 Task: Find connections with filter location Manamadurai with filter topic #Thoughtswith filter profile language Potuguese with filter current company Nestaway with filter school Shri Ram Institute of Technology with filter industry Sheet Music Publishing with filter service category Research with filter keywords title Addiction Counselor
Action: Mouse moved to (548, 71)
Screenshot: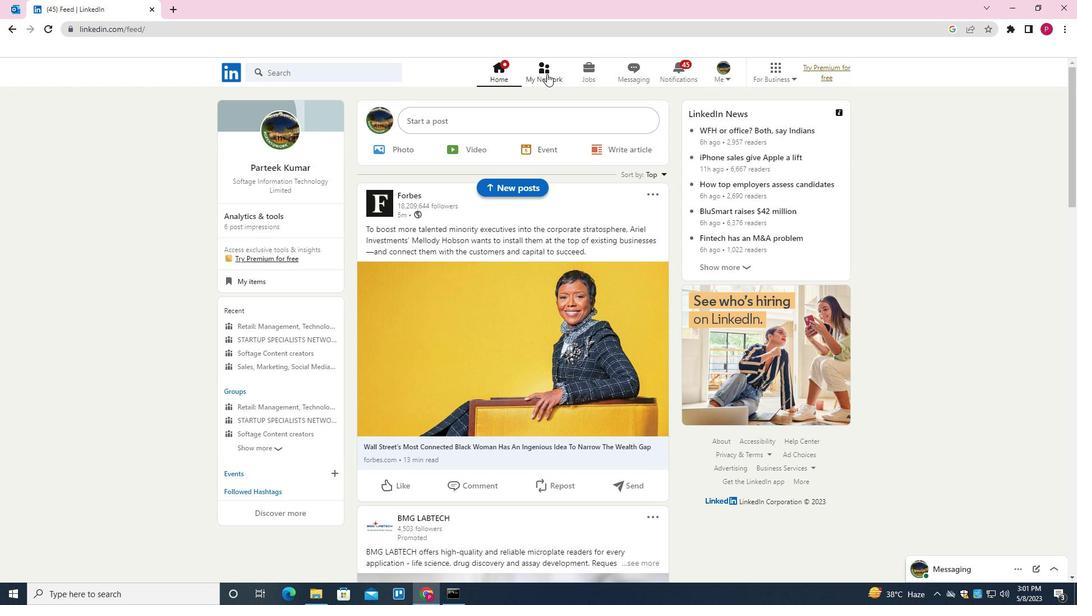 
Action: Mouse pressed left at (548, 71)
Screenshot: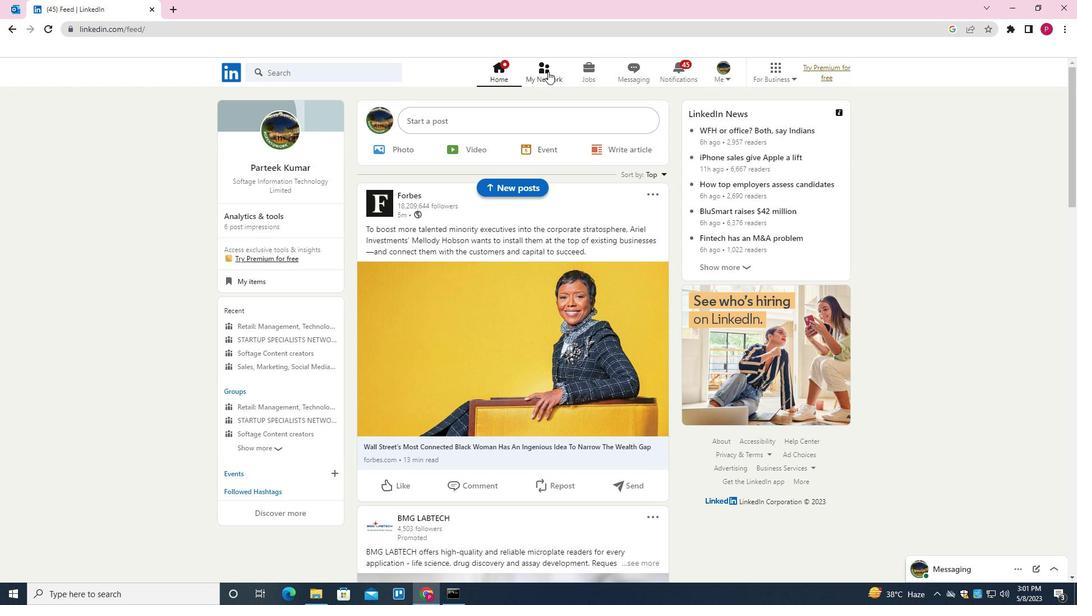 
Action: Mouse moved to (359, 133)
Screenshot: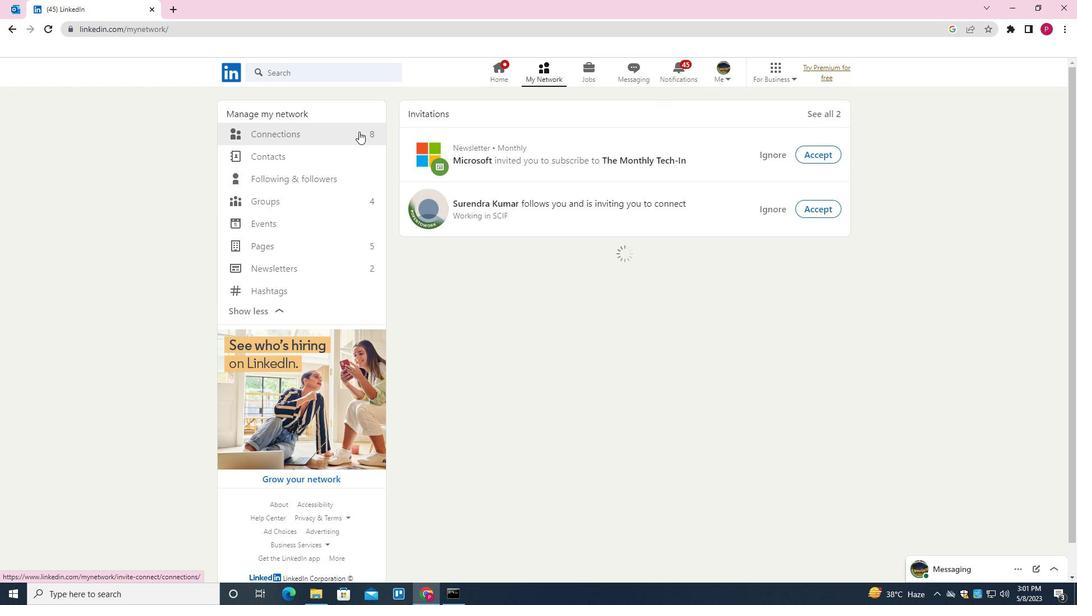 
Action: Mouse pressed left at (359, 133)
Screenshot: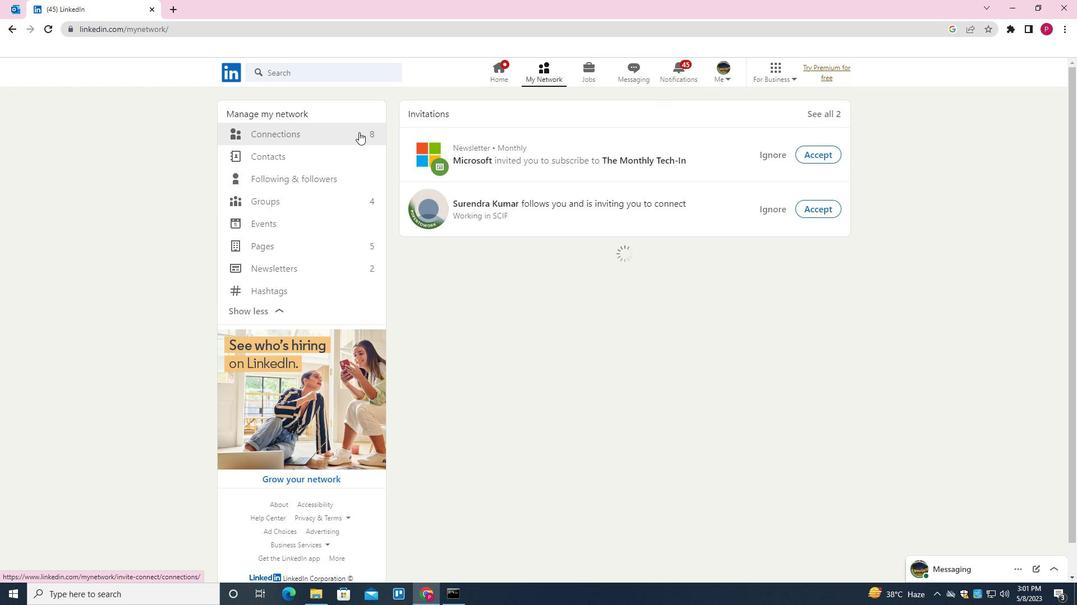 
Action: Mouse moved to (619, 132)
Screenshot: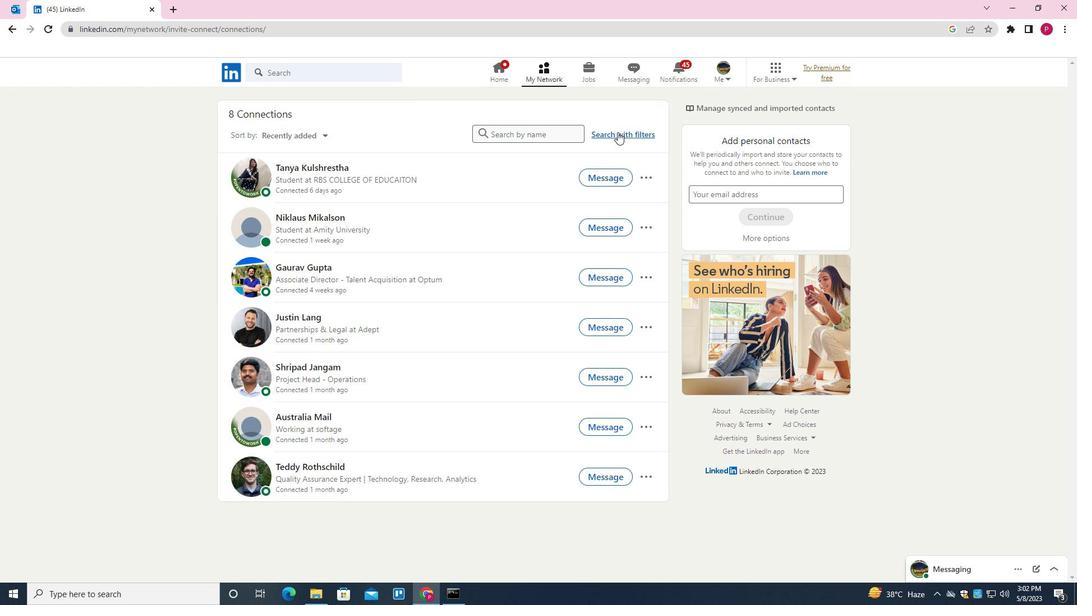 
Action: Mouse pressed left at (619, 132)
Screenshot: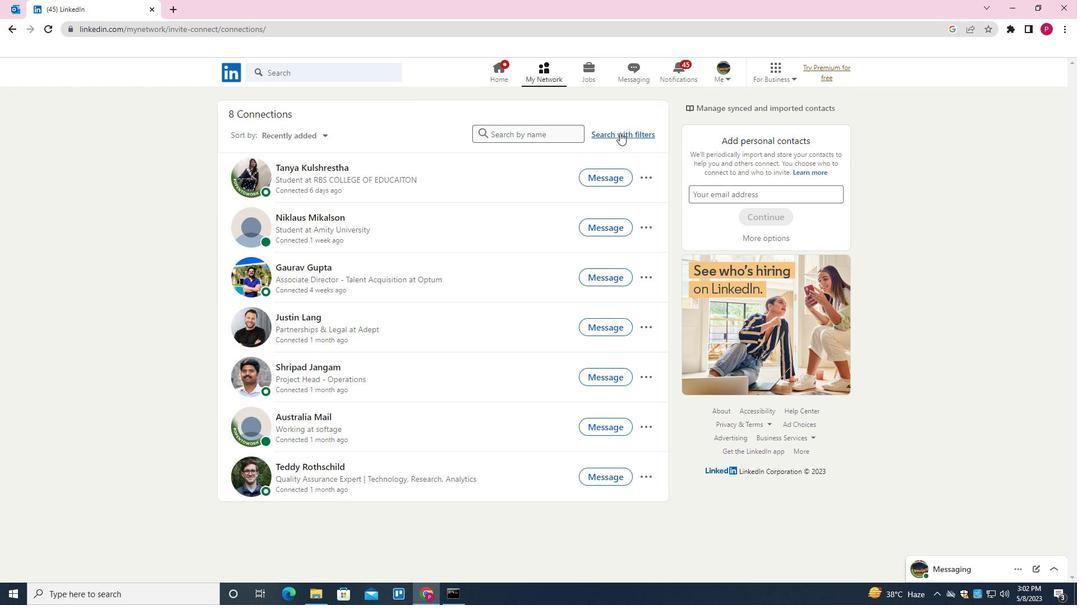 
Action: Mouse moved to (573, 103)
Screenshot: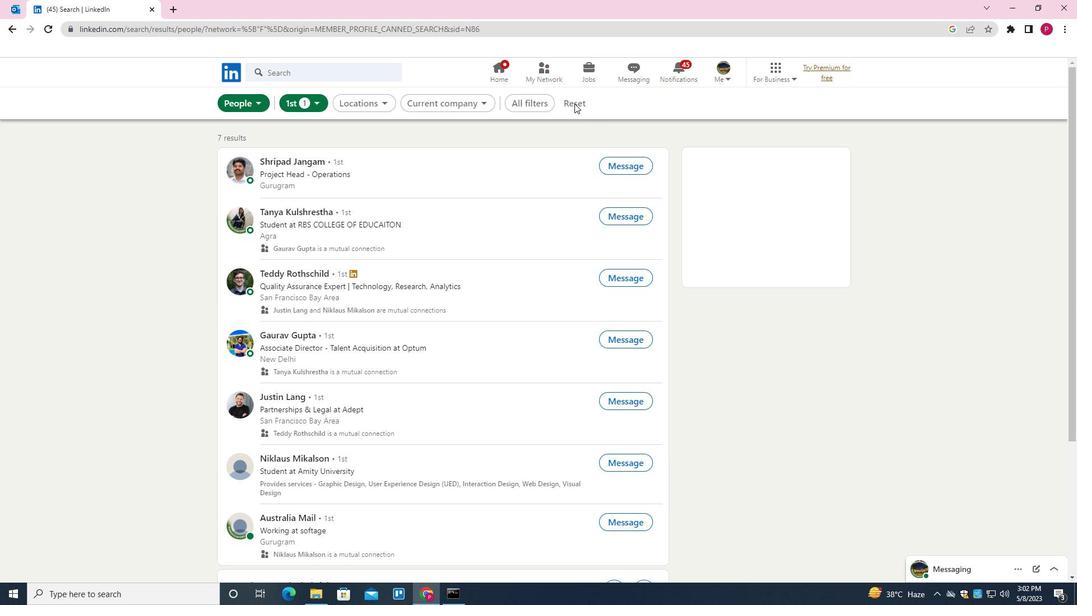
Action: Mouse pressed left at (573, 103)
Screenshot: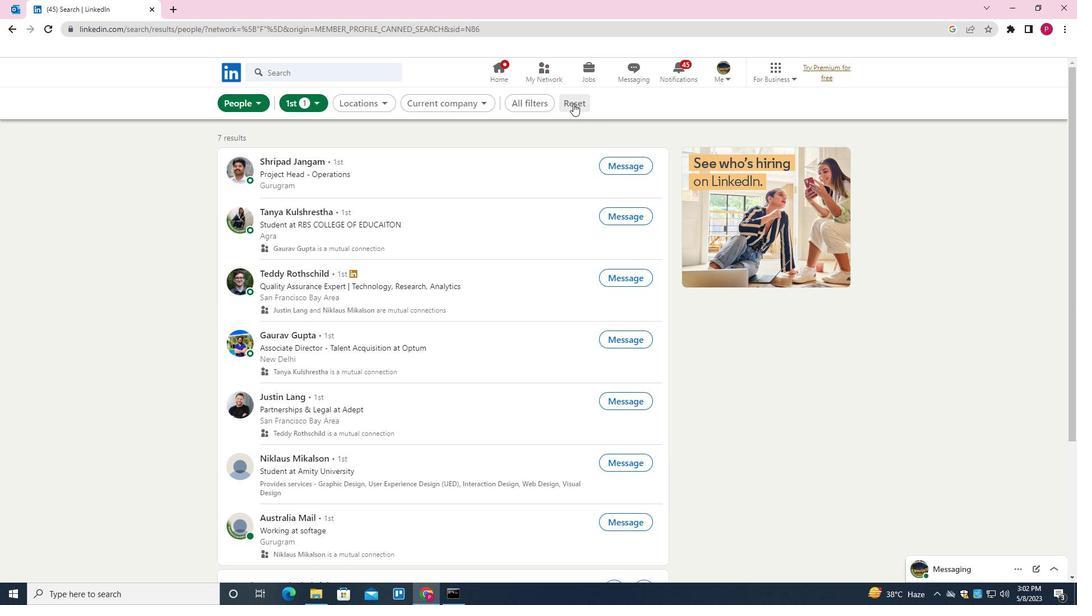 
Action: Mouse moved to (561, 104)
Screenshot: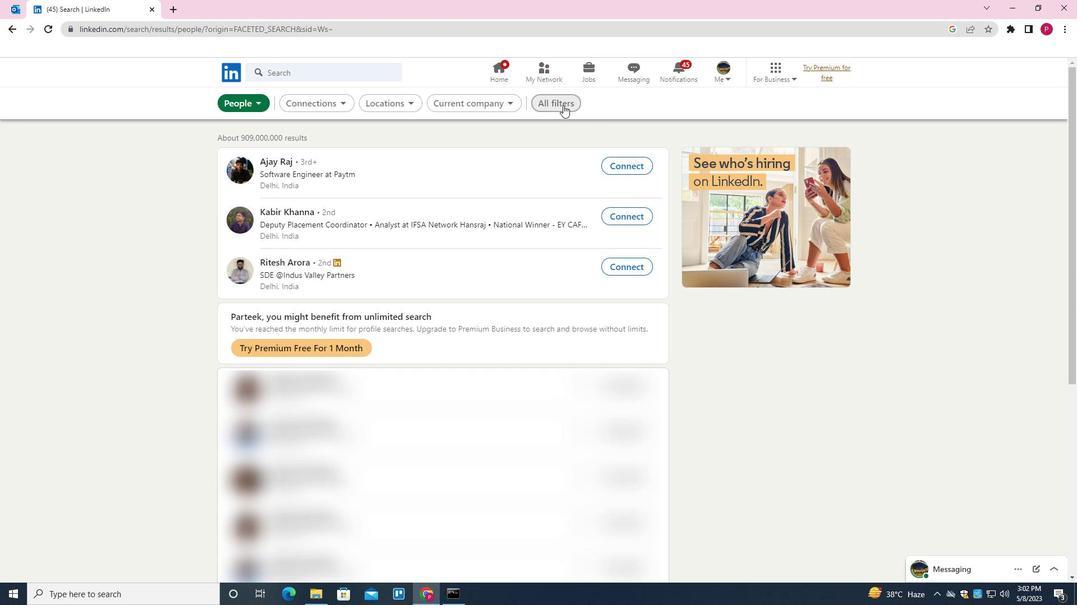 
Action: Mouse pressed left at (561, 104)
Screenshot: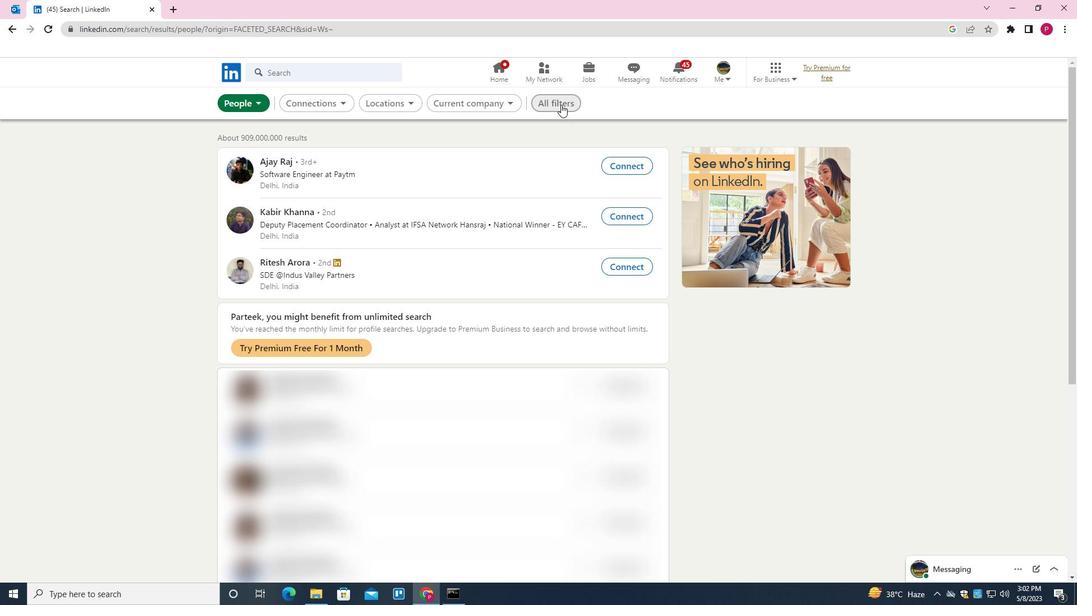 
Action: Mouse moved to (888, 304)
Screenshot: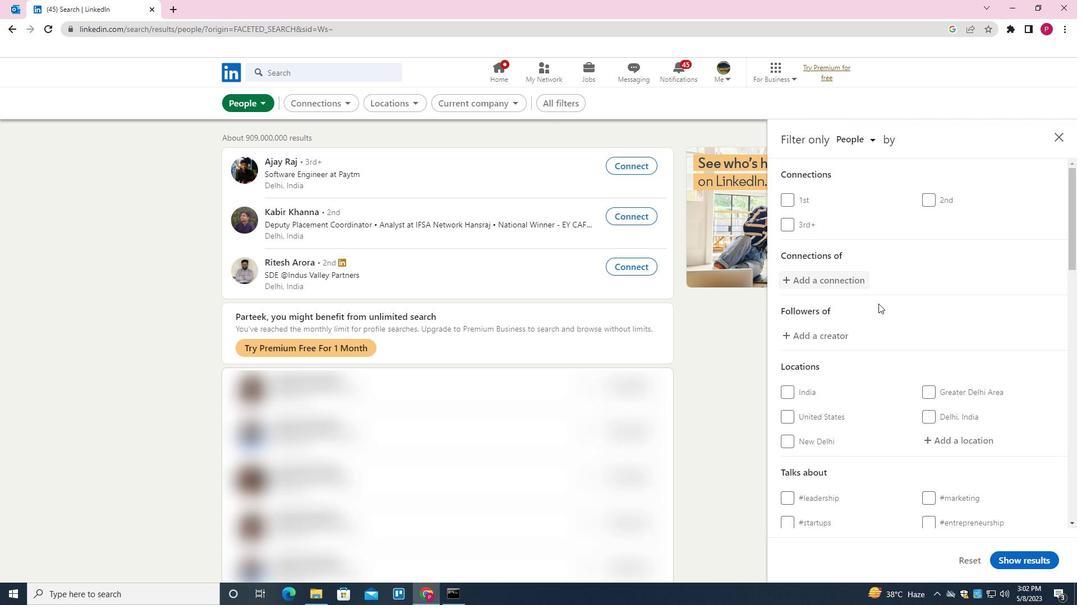 
Action: Mouse scrolled (888, 304) with delta (0, 0)
Screenshot: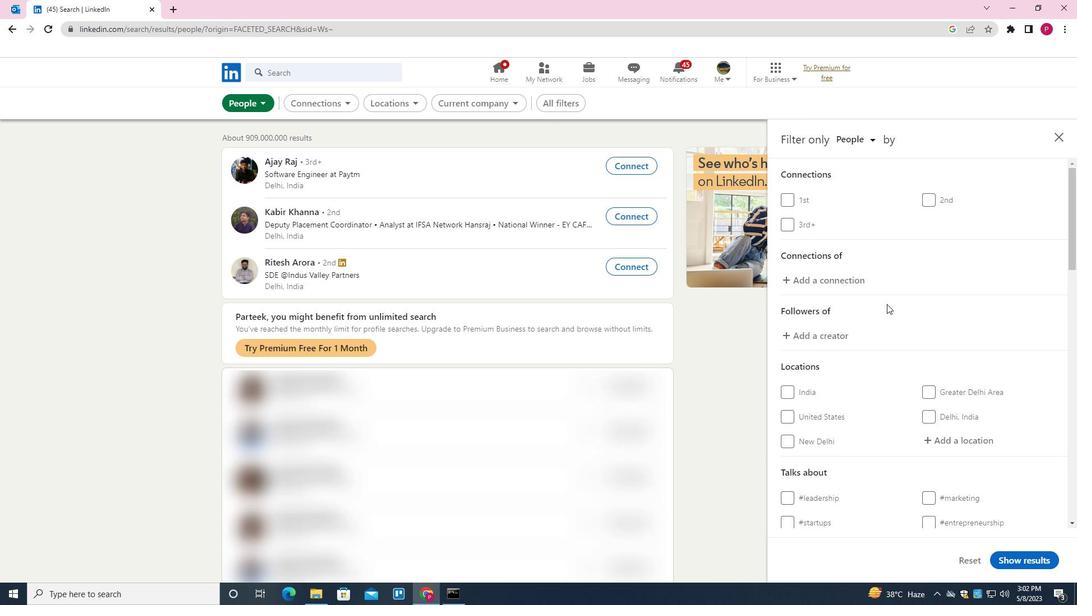 
Action: Mouse moved to (889, 304)
Screenshot: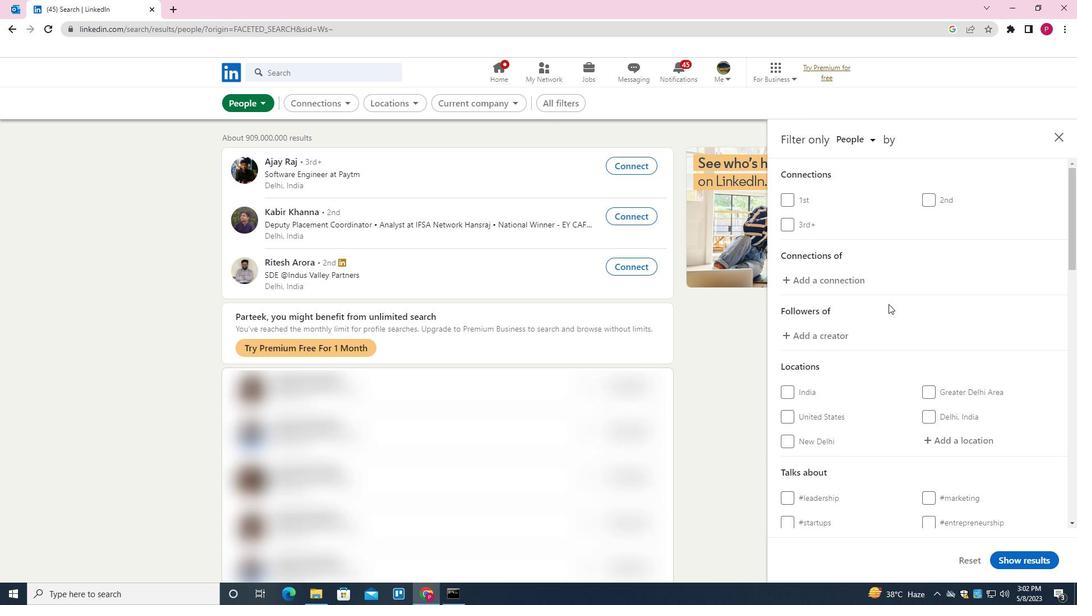 
Action: Mouse scrolled (889, 304) with delta (0, 0)
Screenshot: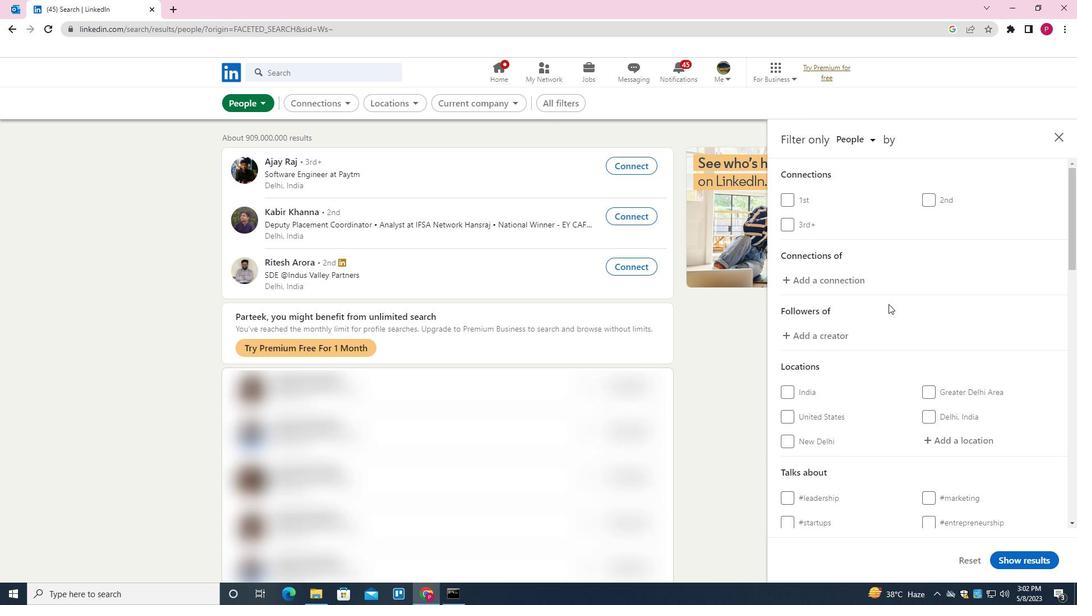 
Action: Mouse moved to (890, 304)
Screenshot: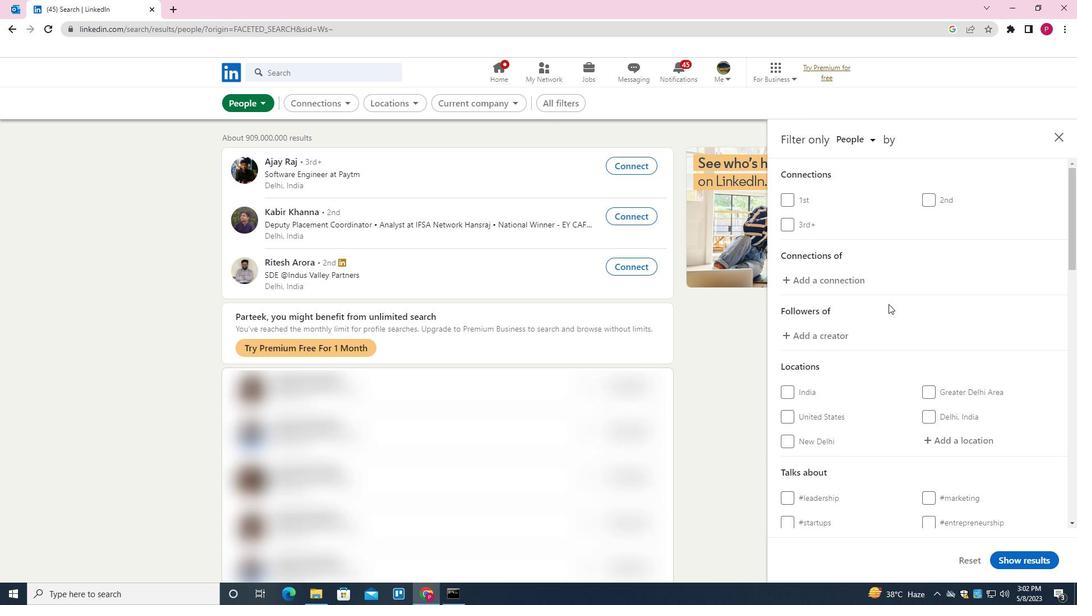 
Action: Mouse scrolled (890, 304) with delta (0, 0)
Screenshot: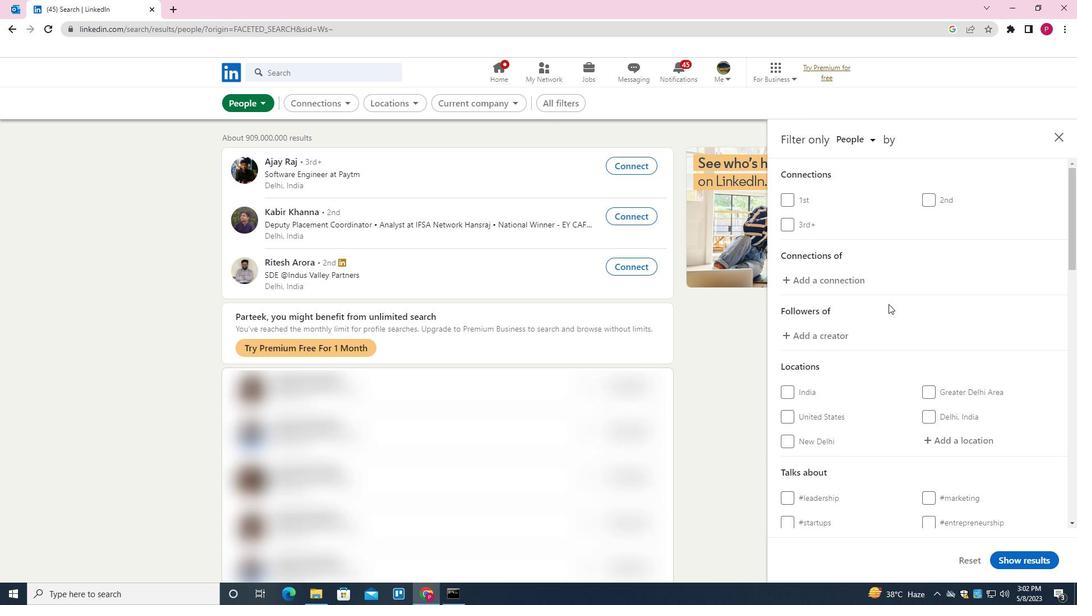 
Action: Mouse moved to (951, 273)
Screenshot: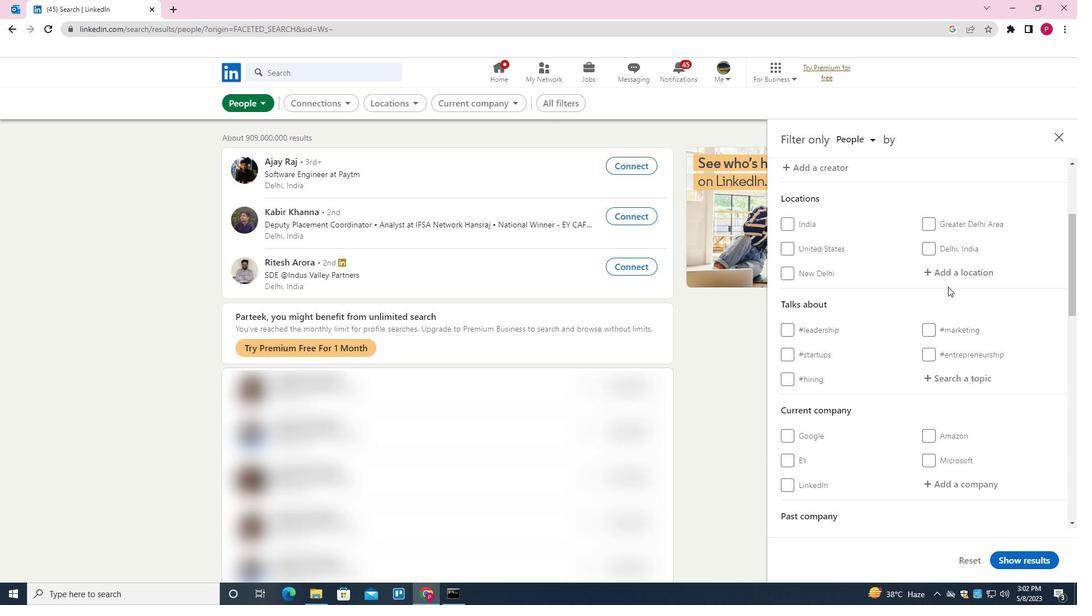 
Action: Mouse pressed left at (951, 273)
Screenshot: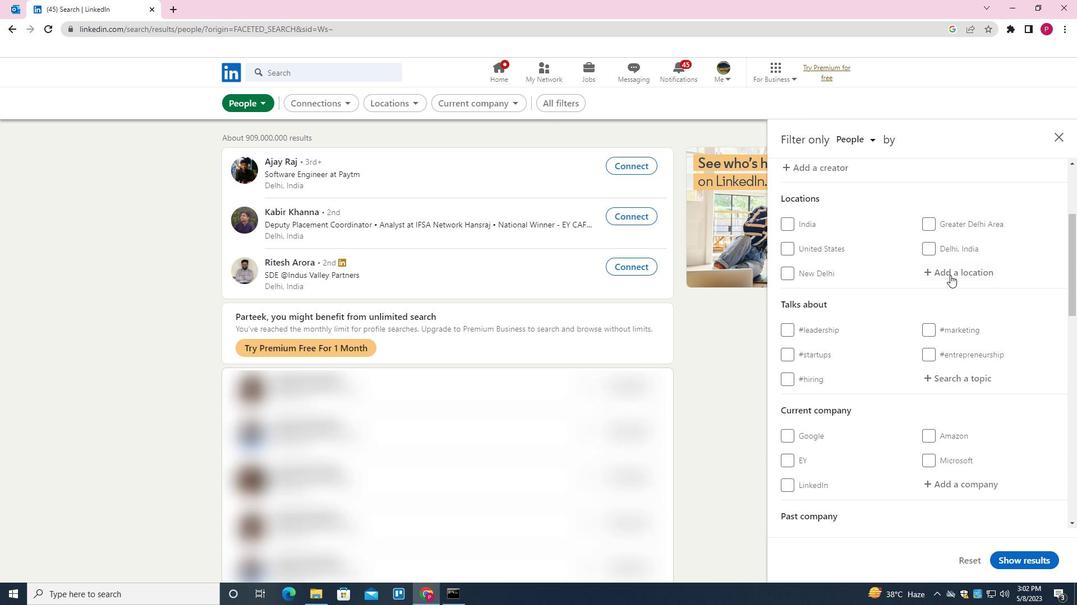 
Action: Mouse moved to (807, 366)
Screenshot: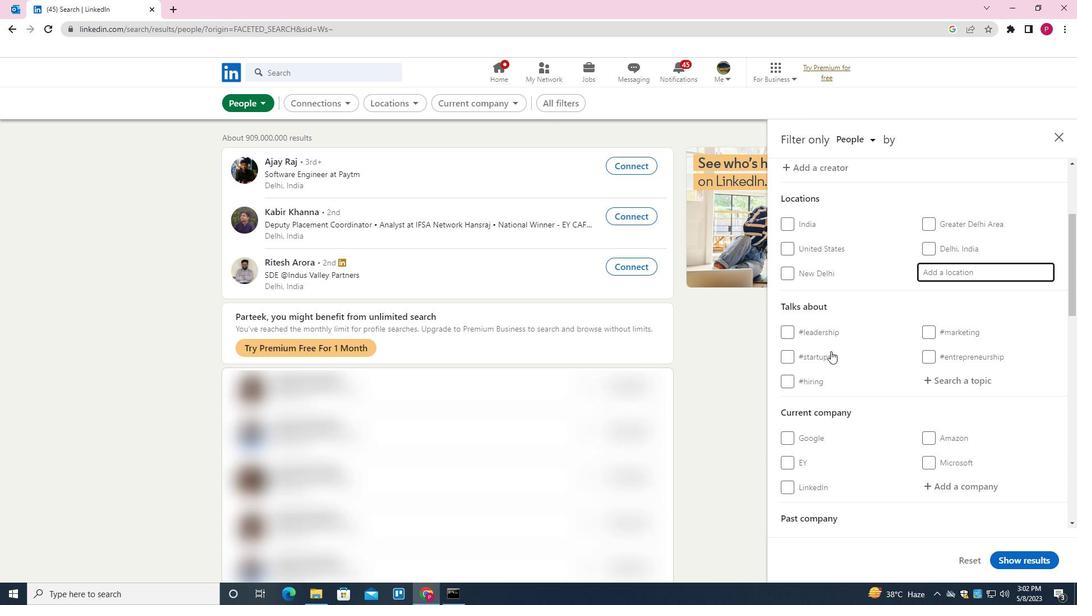 
Action: Key pressed <Key.shift>MANAMADURAI<Key.down><Key.enter>
Screenshot: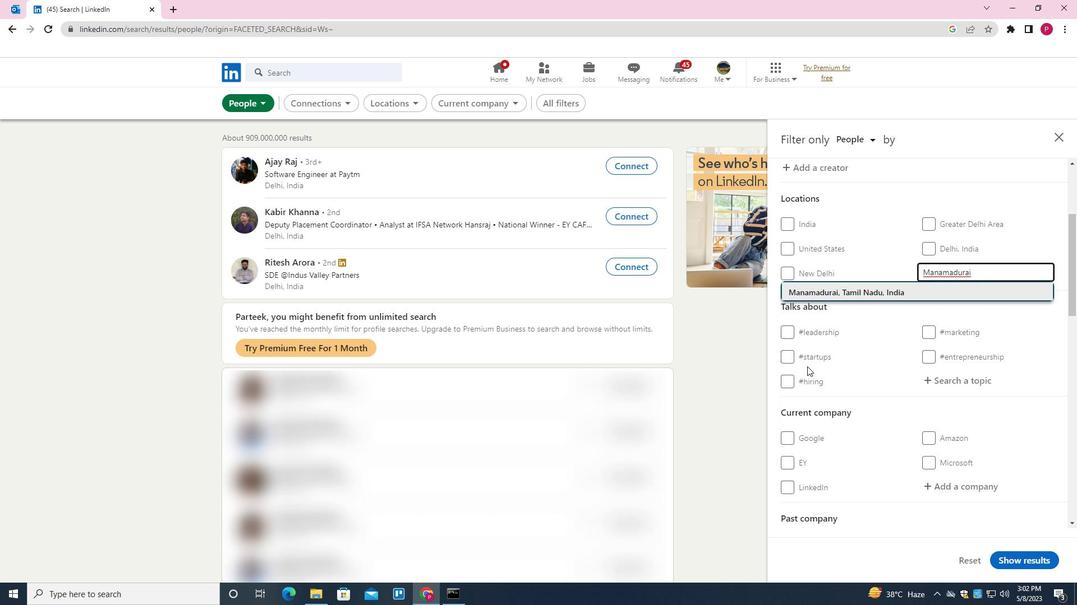 
Action: Mouse moved to (844, 343)
Screenshot: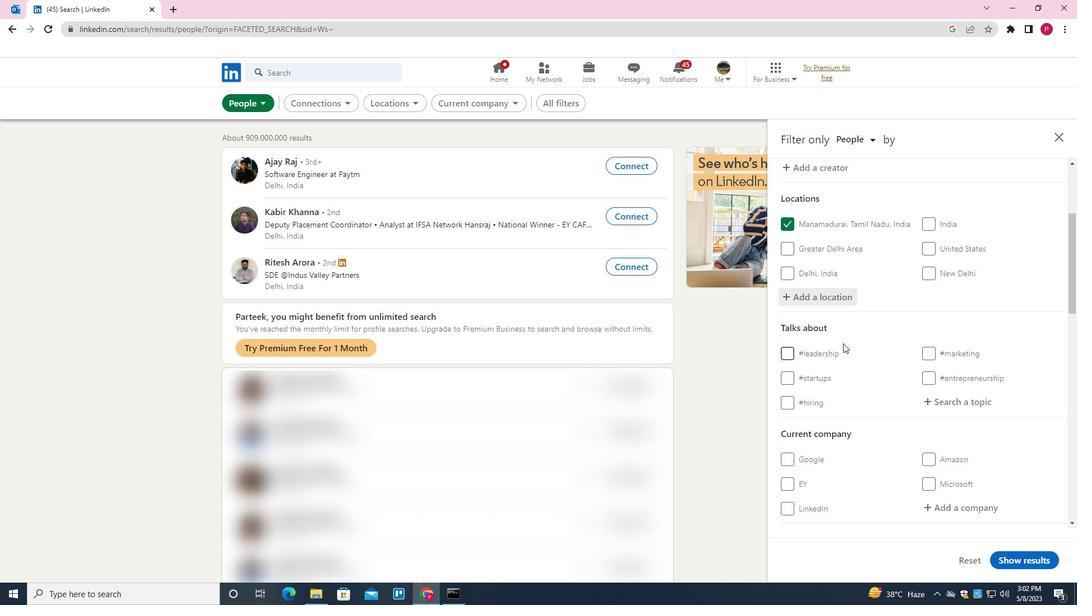 
Action: Mouse scrolled (844, 342) with delta (0, 0)
Screenshot: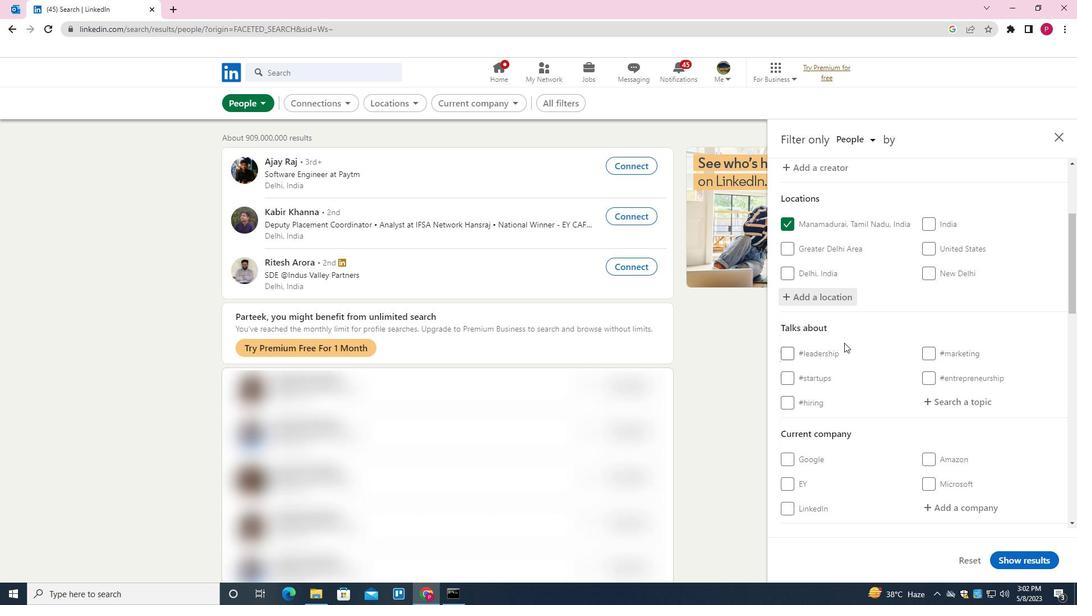 
Action: Mouse scrolled (844, 342) with delta (0, 0)
Screenshot: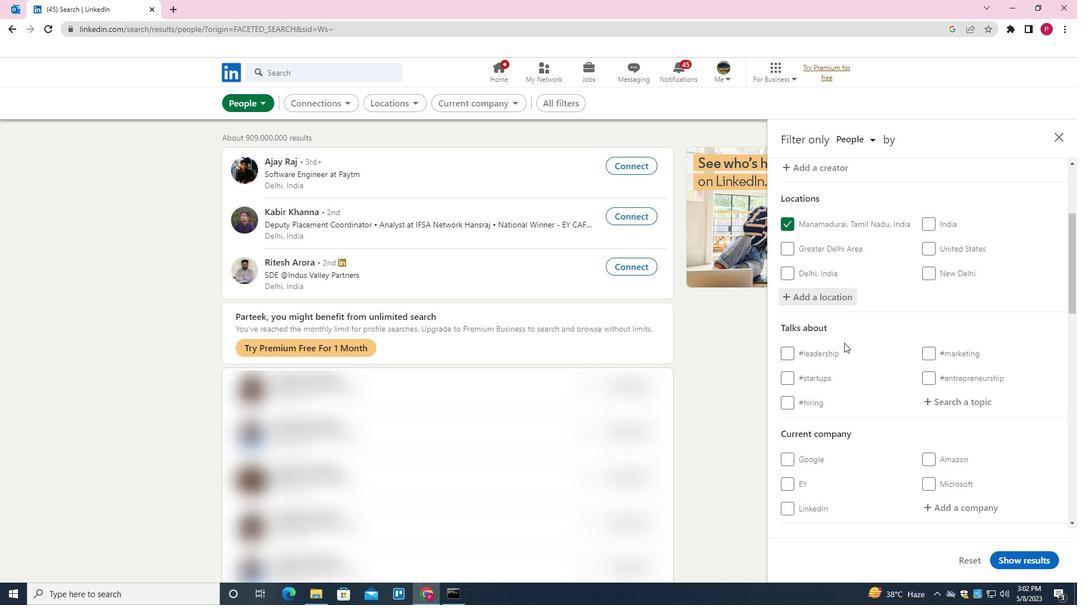 
Action: Mouse moved to (941, 296)
Screenshot: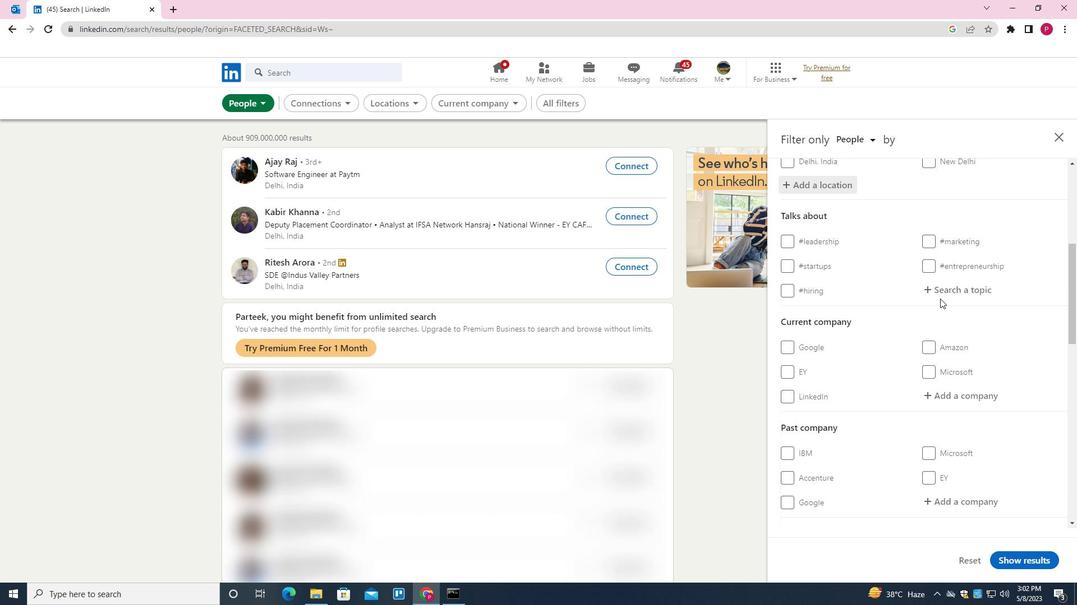 
Action: Mouse pressed left at (941, 296)
Screenshot: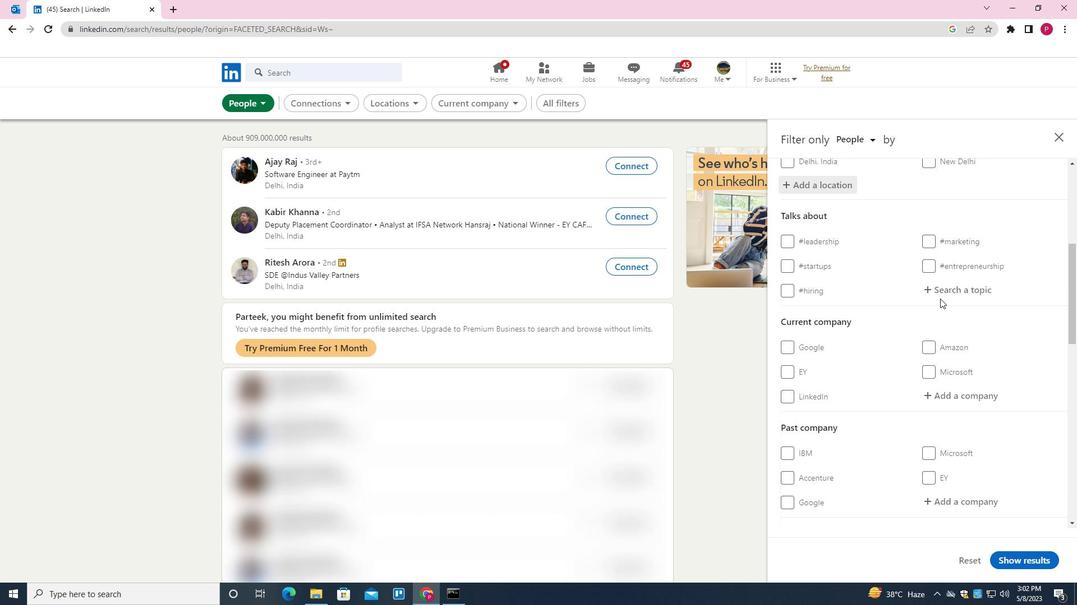 
Action: Mouse moved to (846, 355)
Screenshot: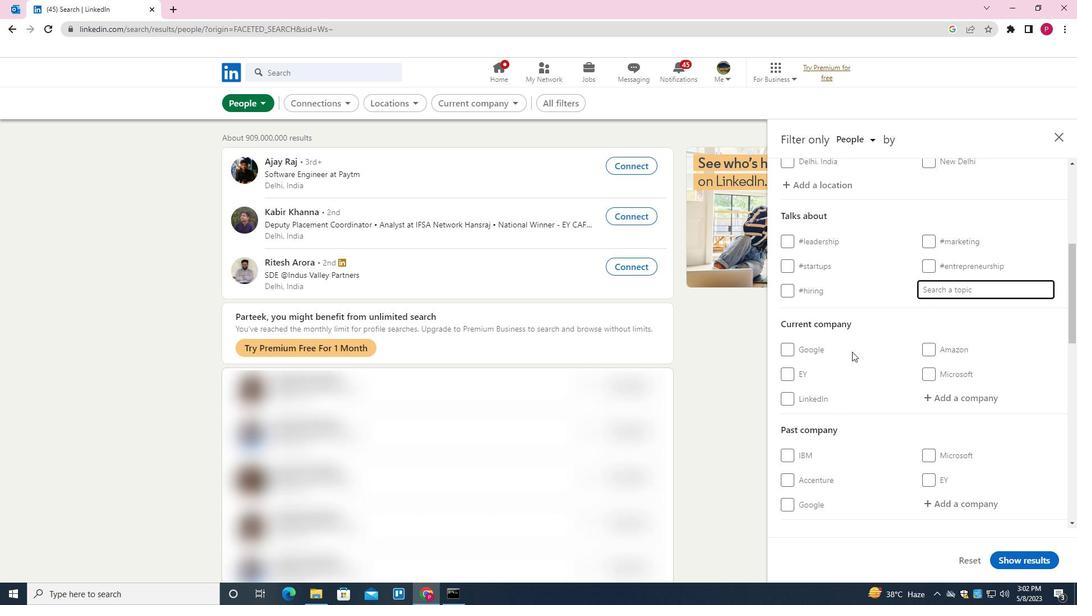 
Action: Key pressed THOUGHTS<Key.down><Key.enter>
Screenshot: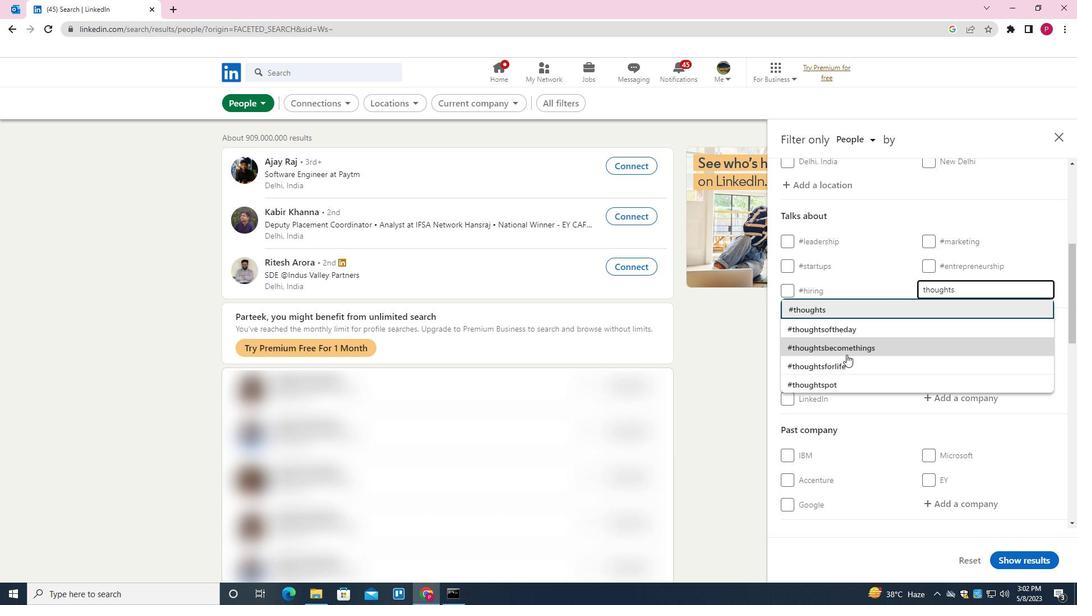 
Action: Mouse moved to (867, 343)
Screenshot: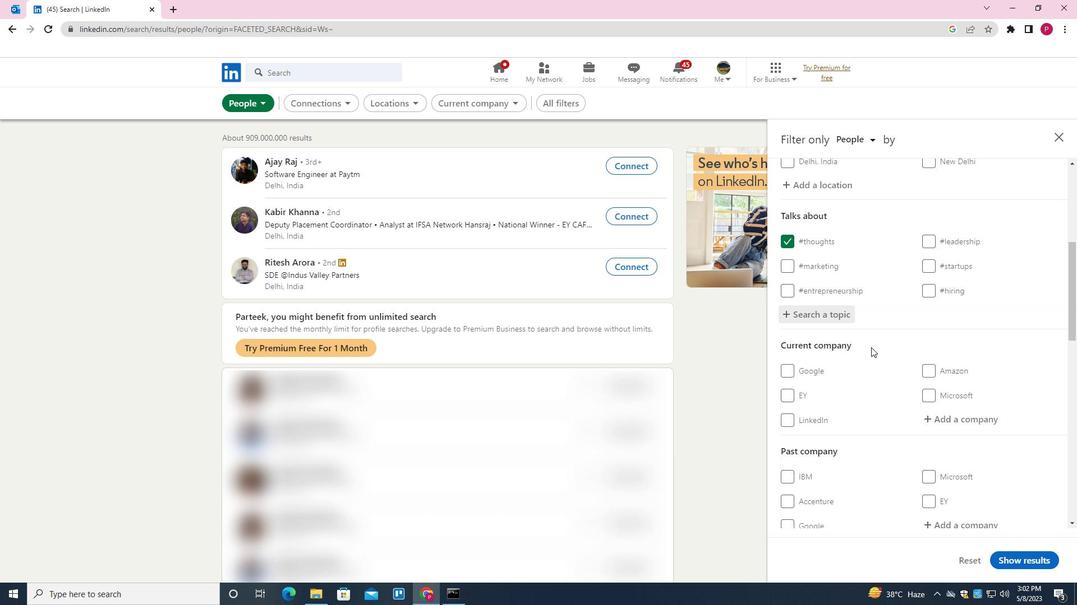 
Action: Mouse scrolled (867, 342) with delta (0, 0)
Screenshot: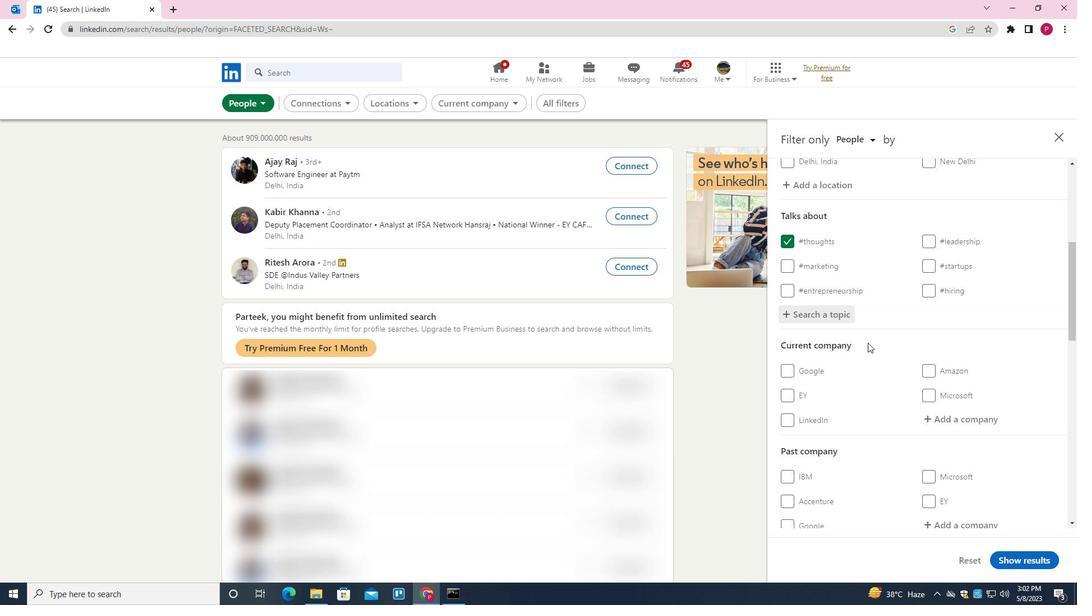 
Action: Mouse scrolled (867, 342) with delta (0, 0)
Screenshot: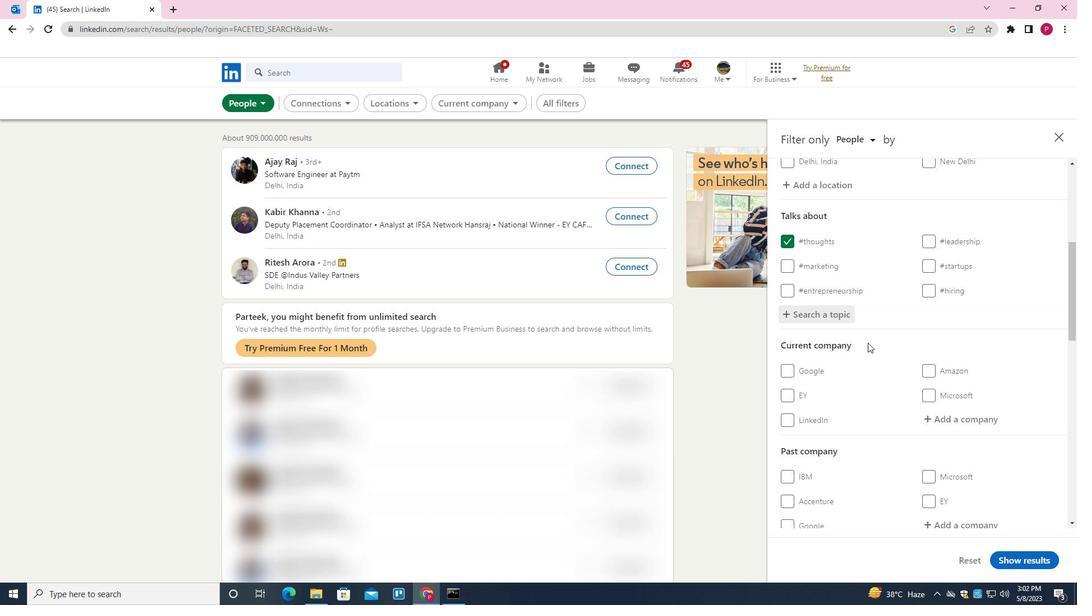 
Action: Mouse scrolled (867, 342) with delta (0, 0)
Screenshot: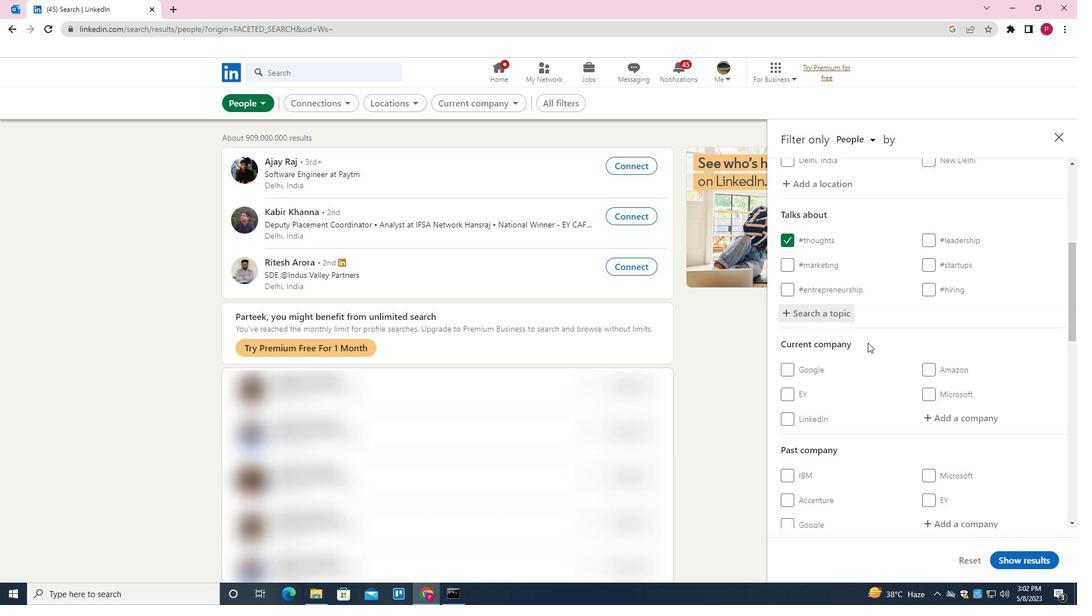 
Action: Mouse scrolled (867, 342) with delta (0, 0)
Screenshot: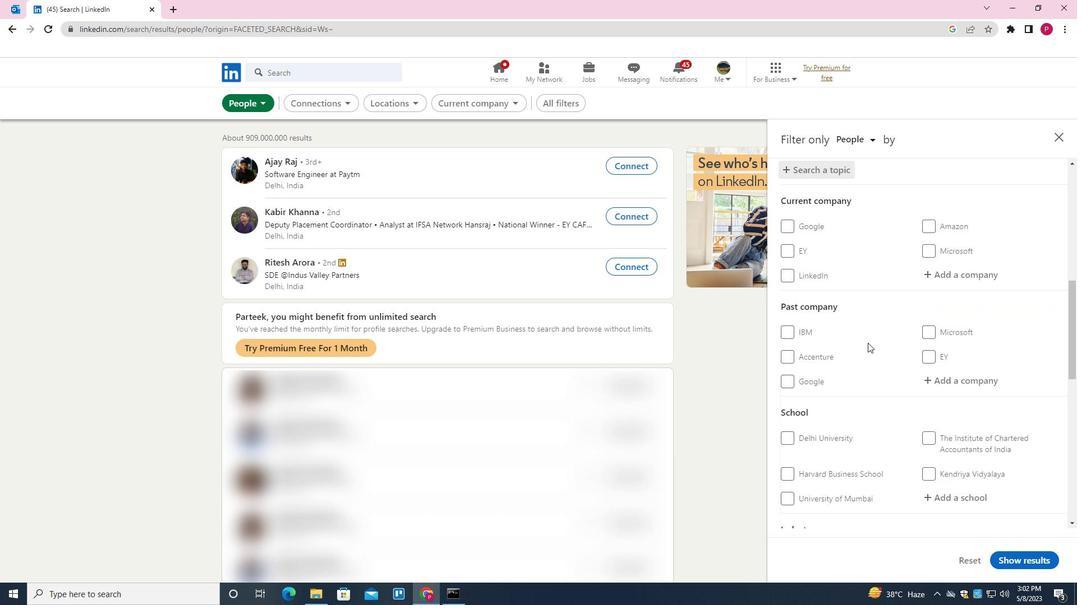 
Action: Mouse scrolled (867, 342) with delta (0, 0)
Screenshot: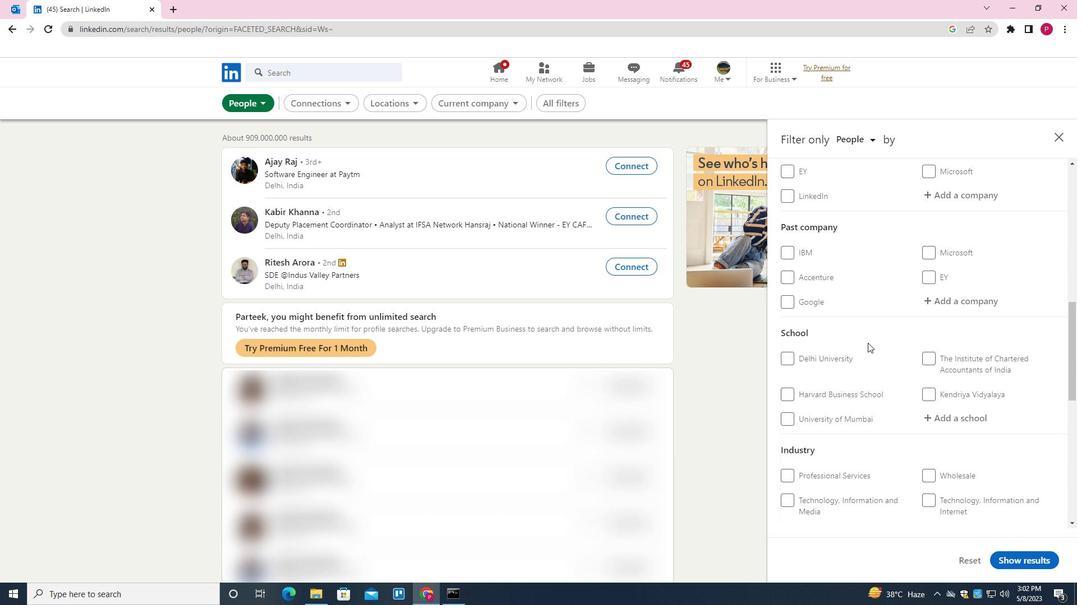 
Action: Mouse scrolled (867, 342) with delta (0, 0)
Screenshot: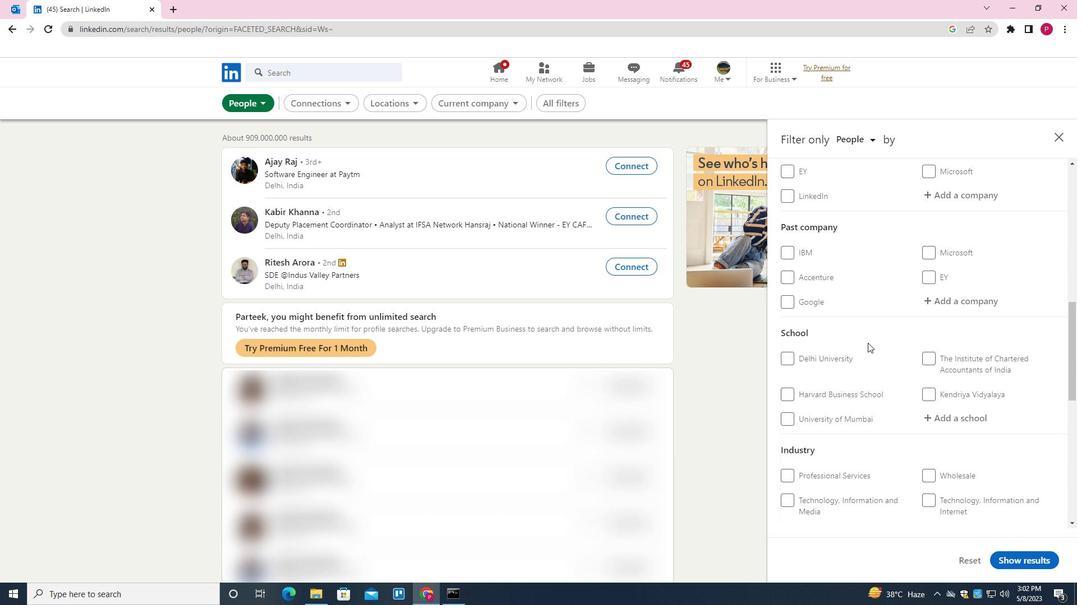
Action: Mouse scrolled (867, 342) with delta (0, 0)
Screenshot: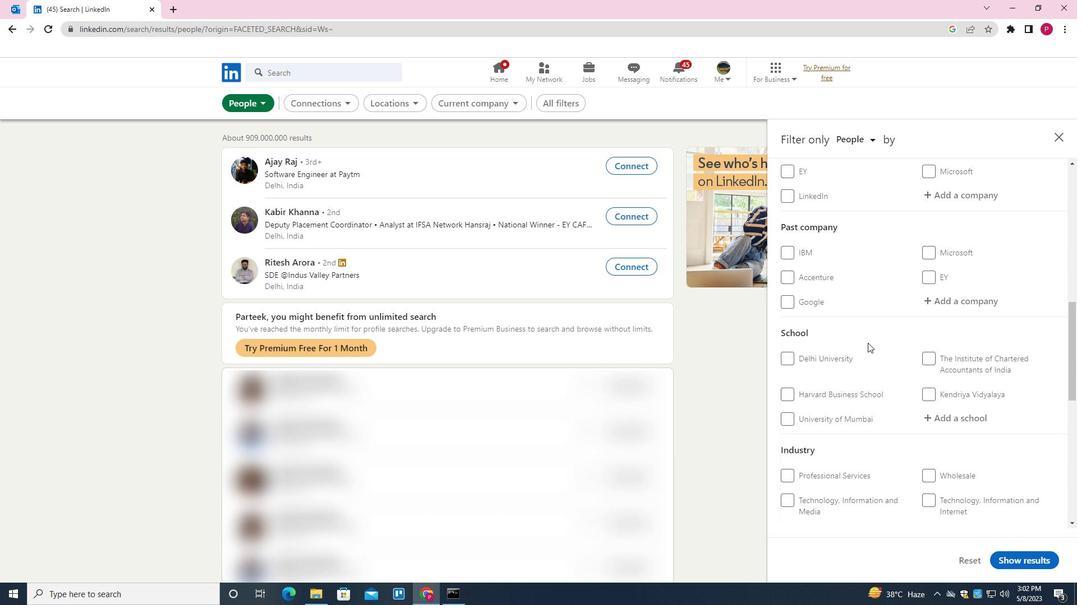 
Action: Mouse scrolled (867, 342) with delta (0, 0)
Screenshot: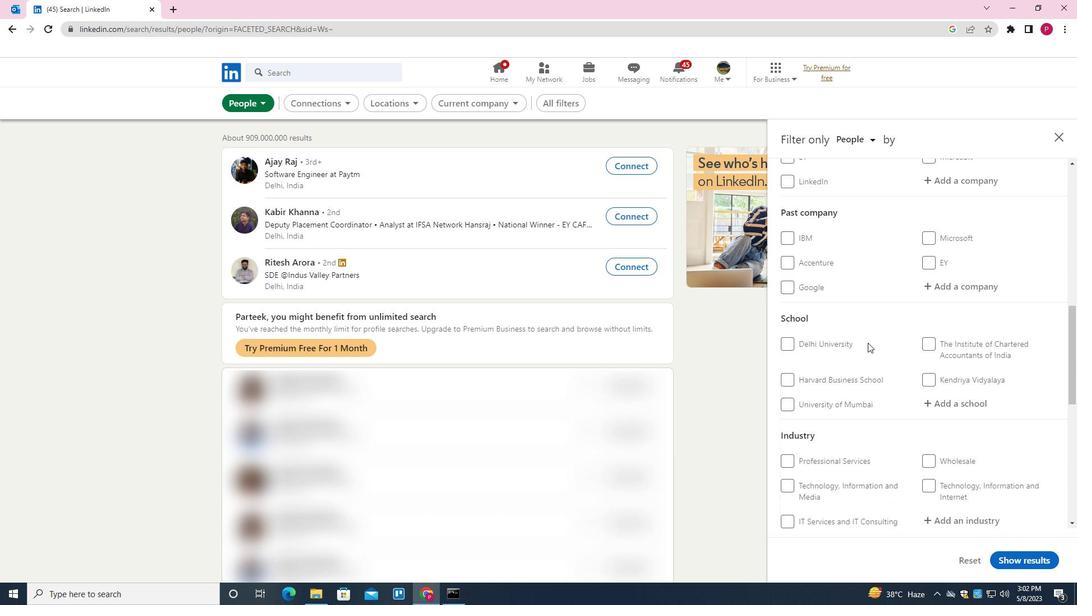 
Action: Mouse scrolled (867, 342) with delta (0, 0)
Screenshot: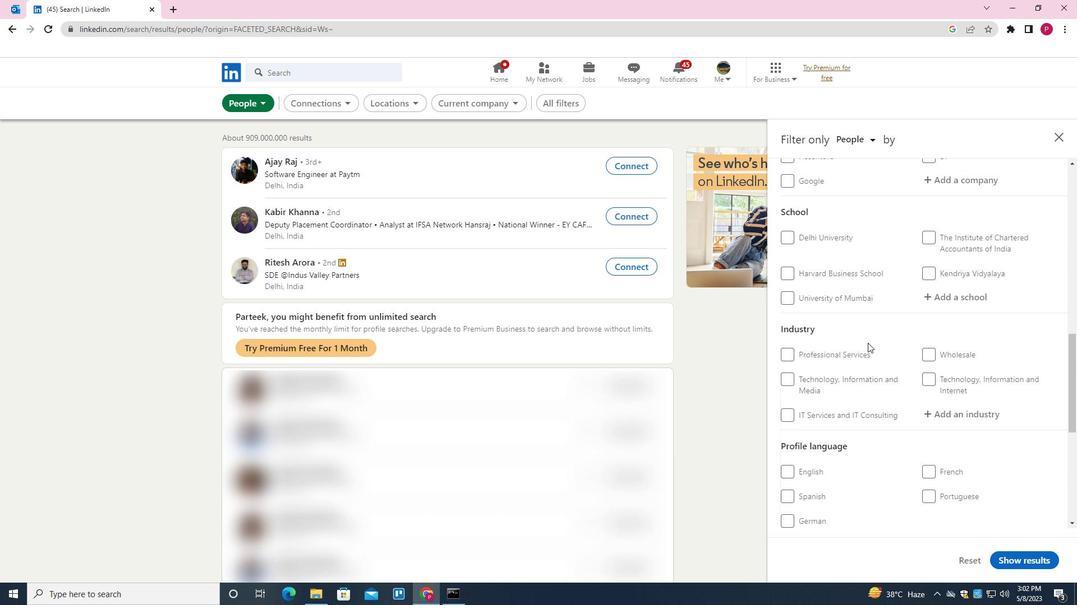 
Action: Mouse moved to (922, 337)
Screenshot: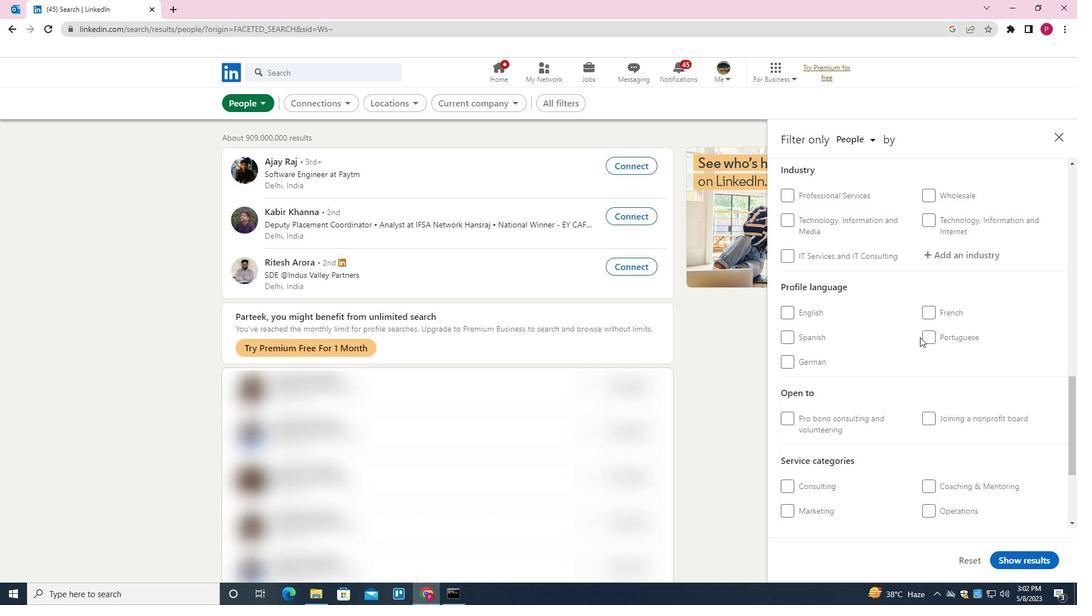 
Action: Mouse pressed left at (922, 337)
Screenshot: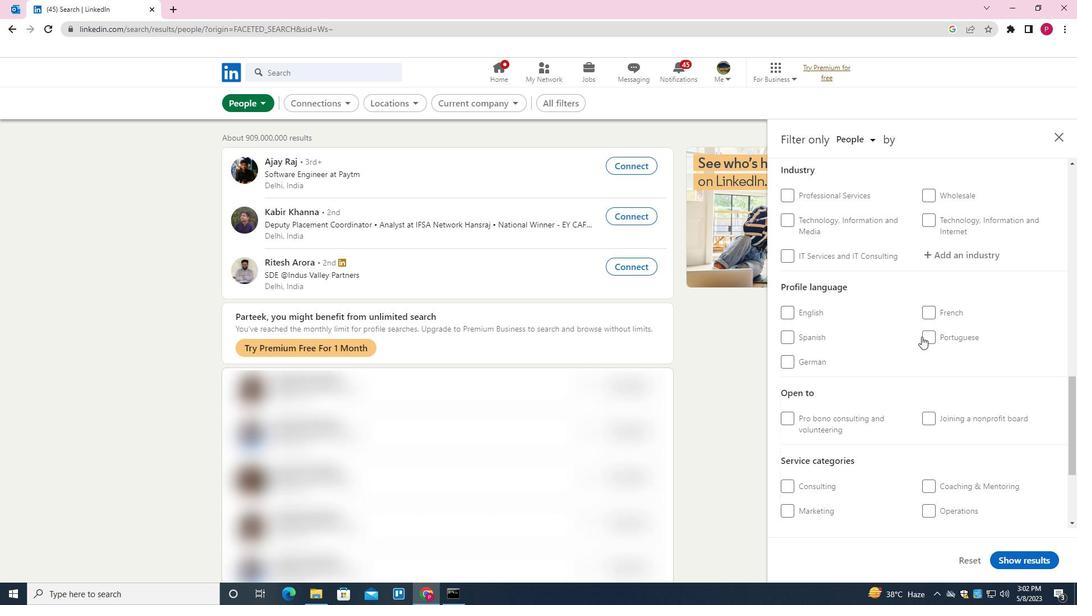 
Action: Mouse moved to (862, 350)
Screenshot: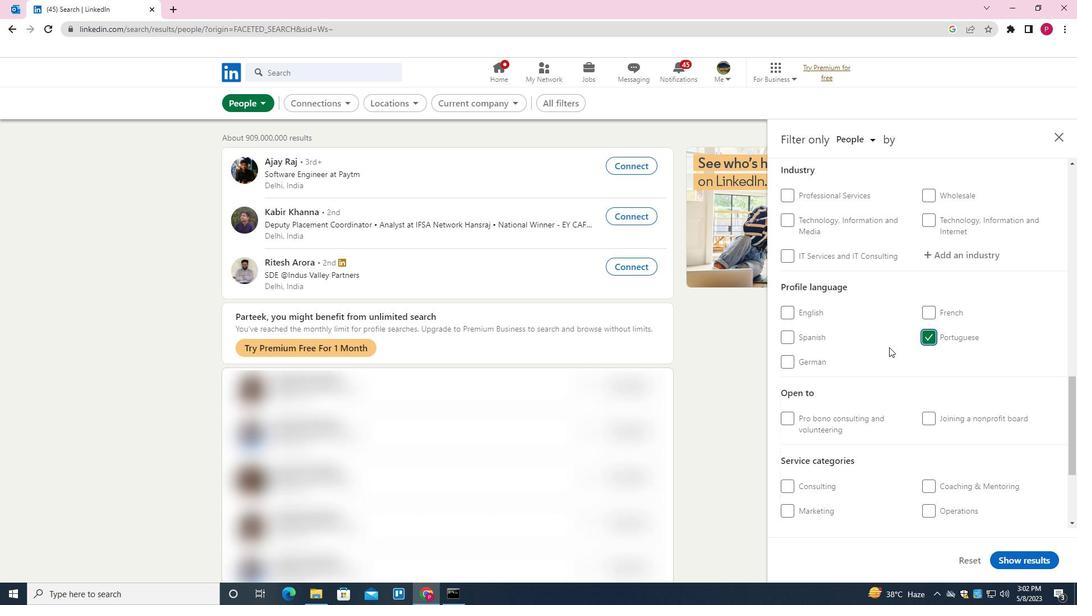 
Action: Mouse scrolled (862, 350) with delta (0, 0)
Screenshot: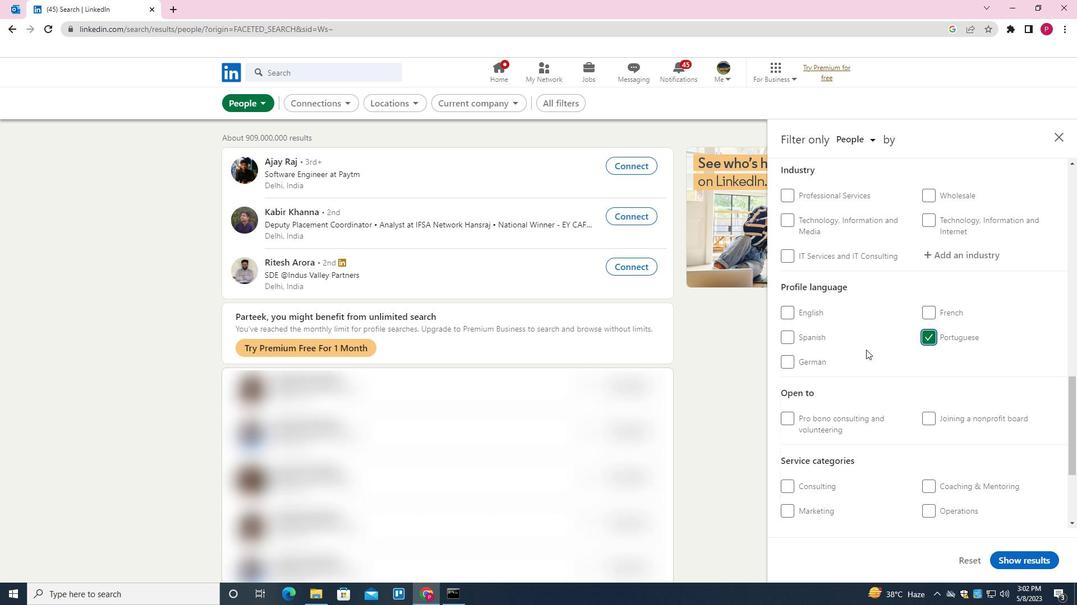 
Action: Mouse scrolled (862, 350) with delta (0, 0)
Screenshot: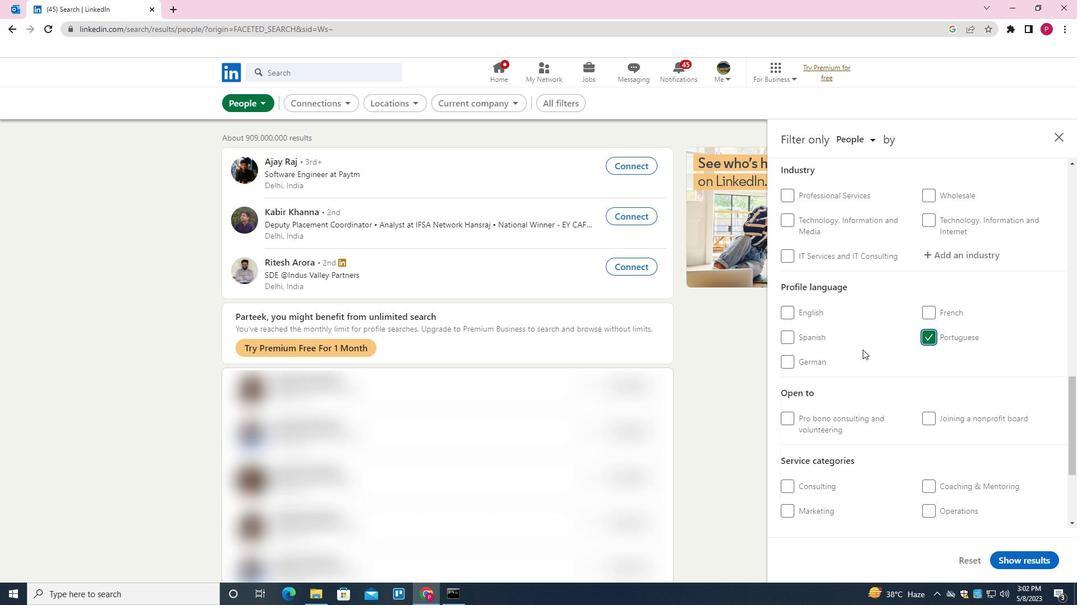 
Action: Mouse scrolled (862, 350) with delta (0, 0)
Screenshot: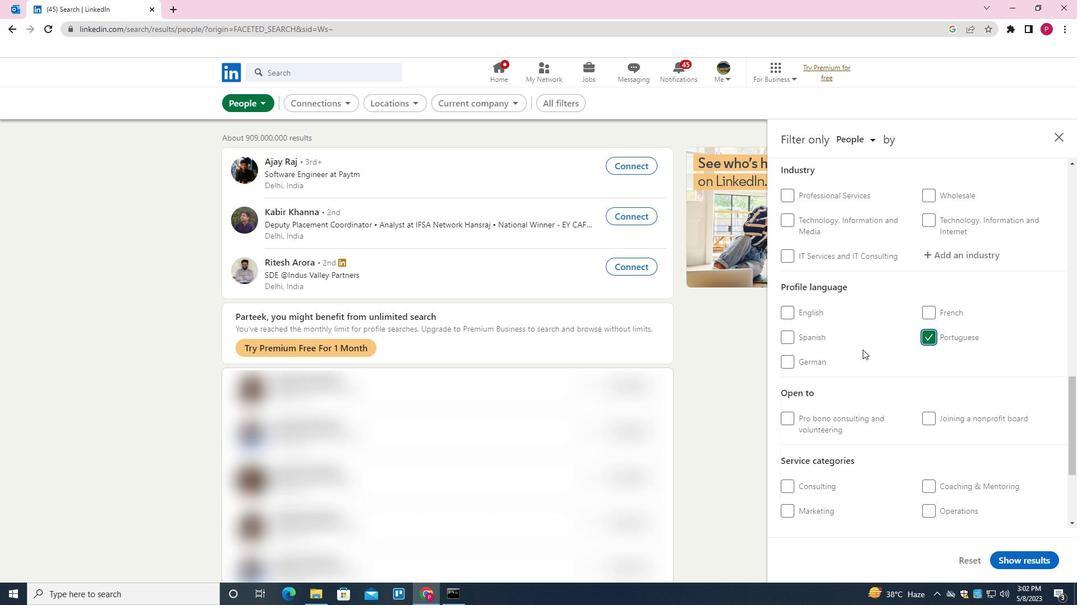 
Action: Mouse scrolled (862, 350) with delta (0, 0)
Screenshot: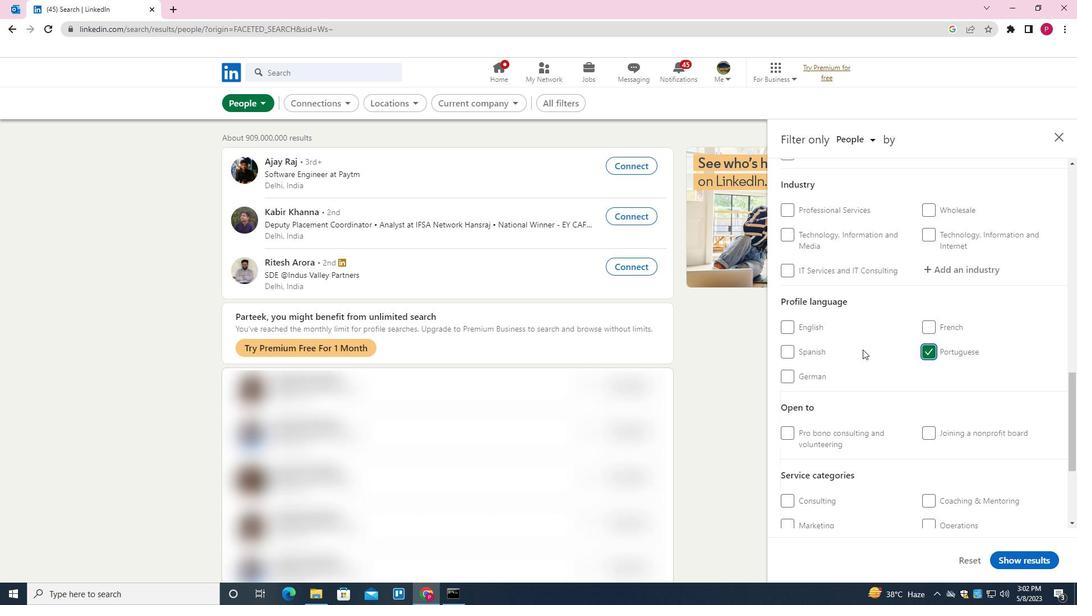 
Action: Mouse scrolled (862, 350) with delta (0, 0)
Screenshot: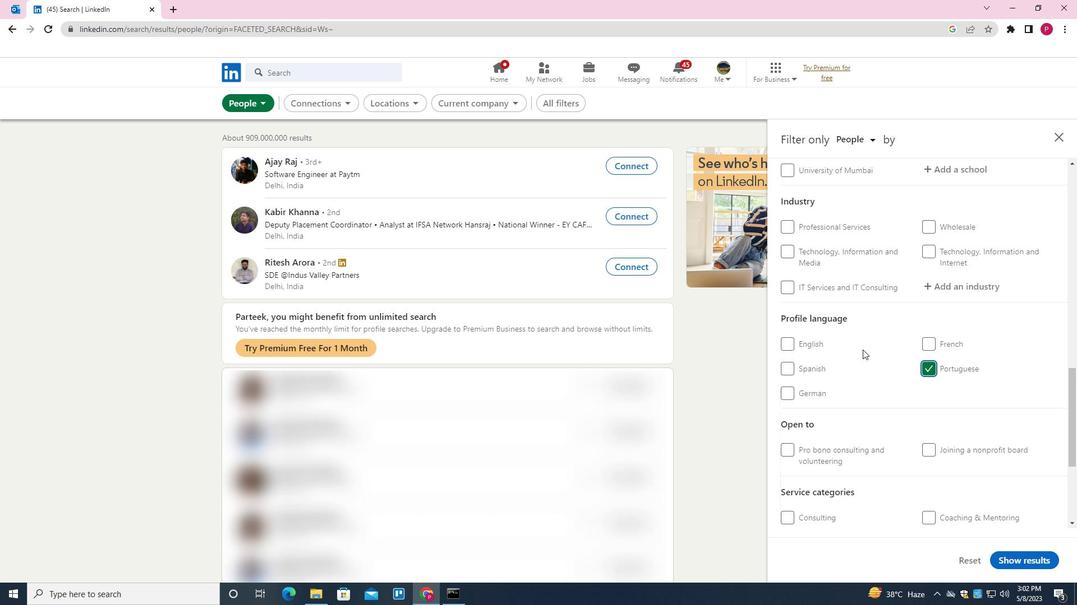 
Action: Mouse scrolled (862, 350) with delta (0, 0)
Screenshot: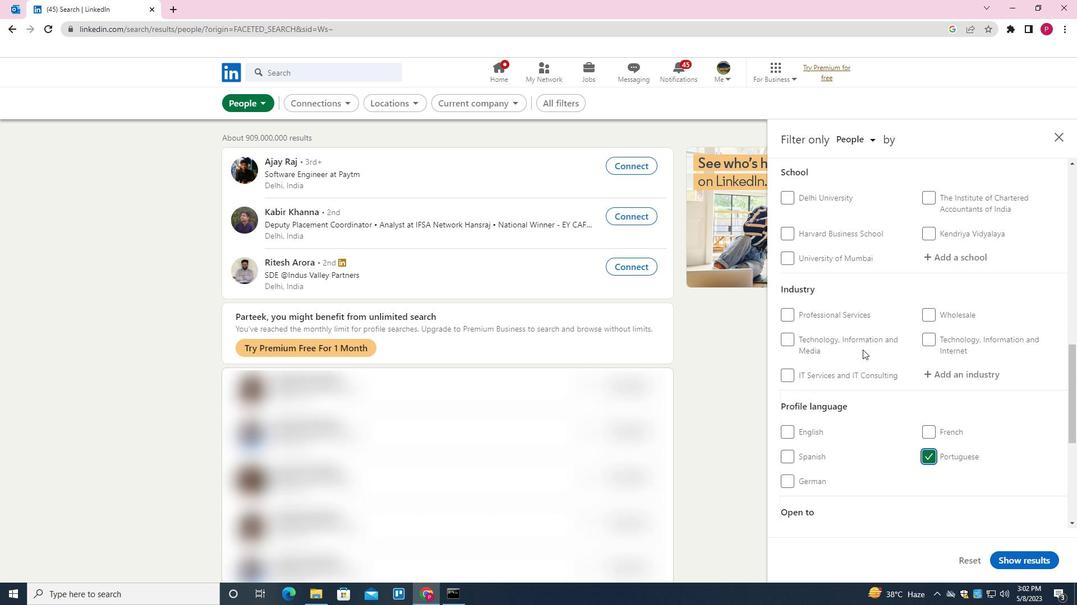 
Action: Mouse scrolled (862, 350) with delta (0, 0)
Screenshot: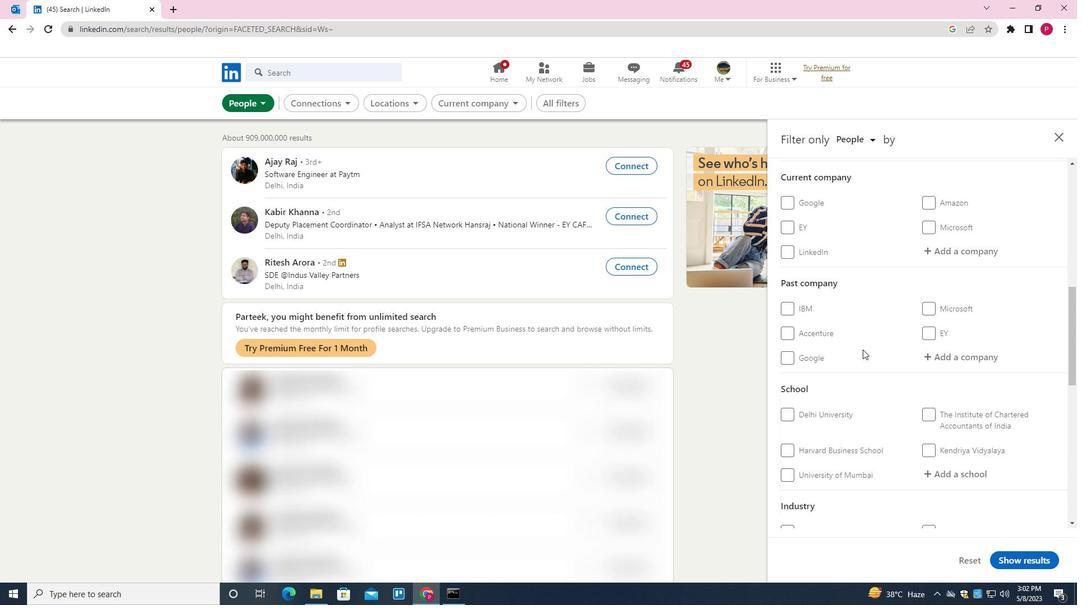 
Action: Mouse moved to (932, 310)
Screenshot: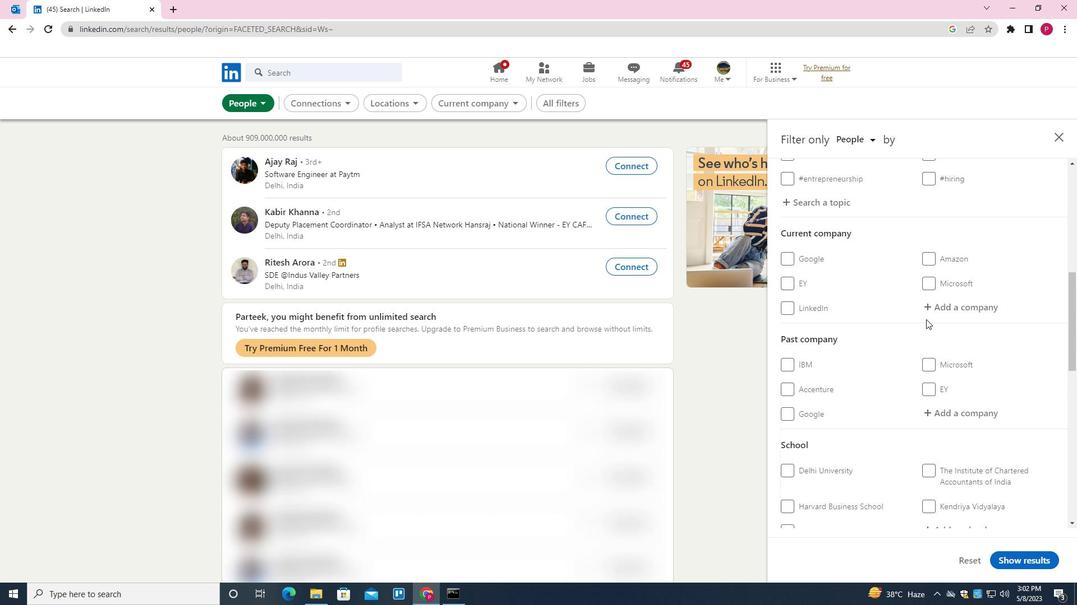 
Action: Mouse pressed left at (932, 310)
Screenshot: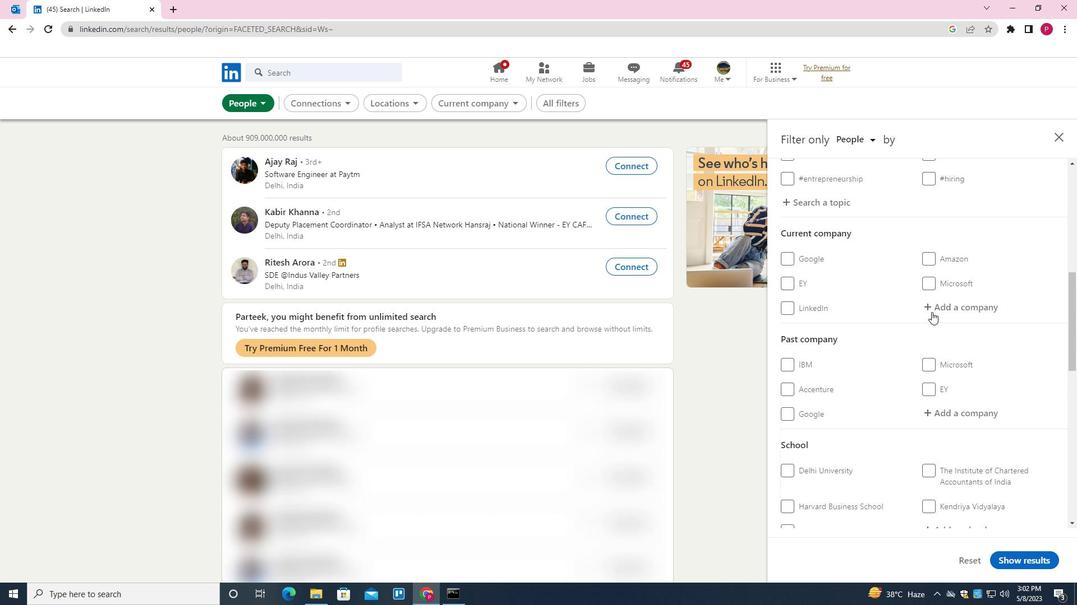 
Action: Mouse moved to (881, 320)
Screenshot: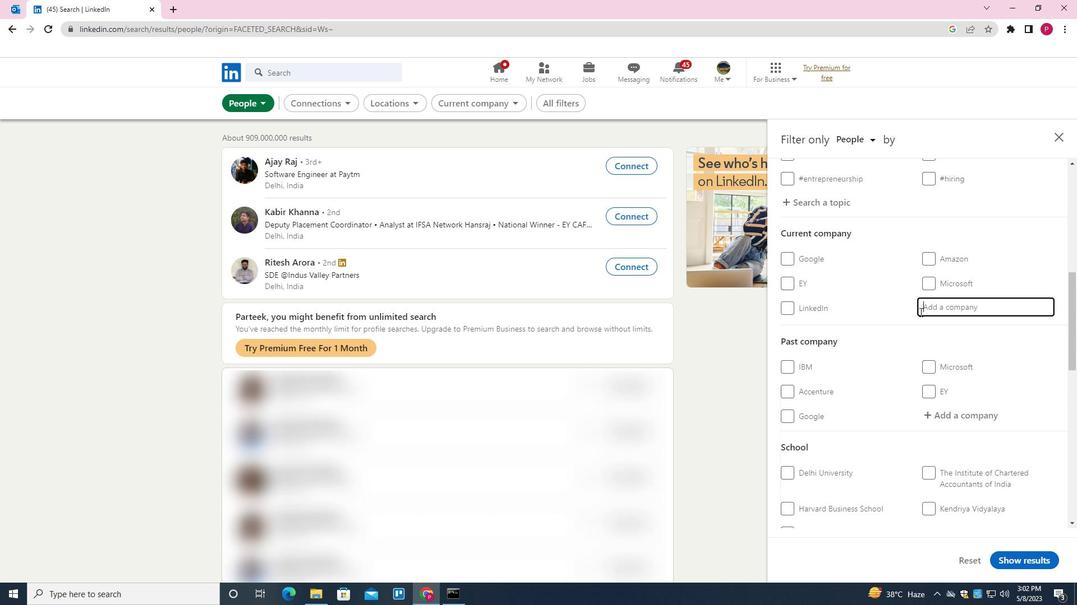 
Action: Key pressed <Key.shift>NESTAWAY<Key.down><Key.enter>
Screenshot: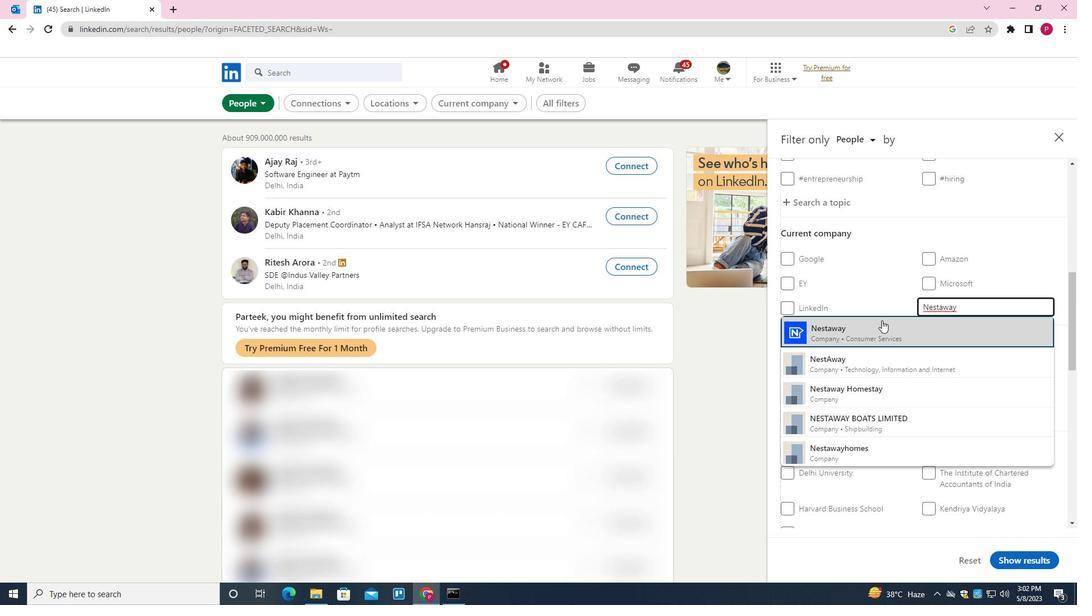 
Action: Mouse scrolled (881, 320) with delta (0, 0)
Screenshot: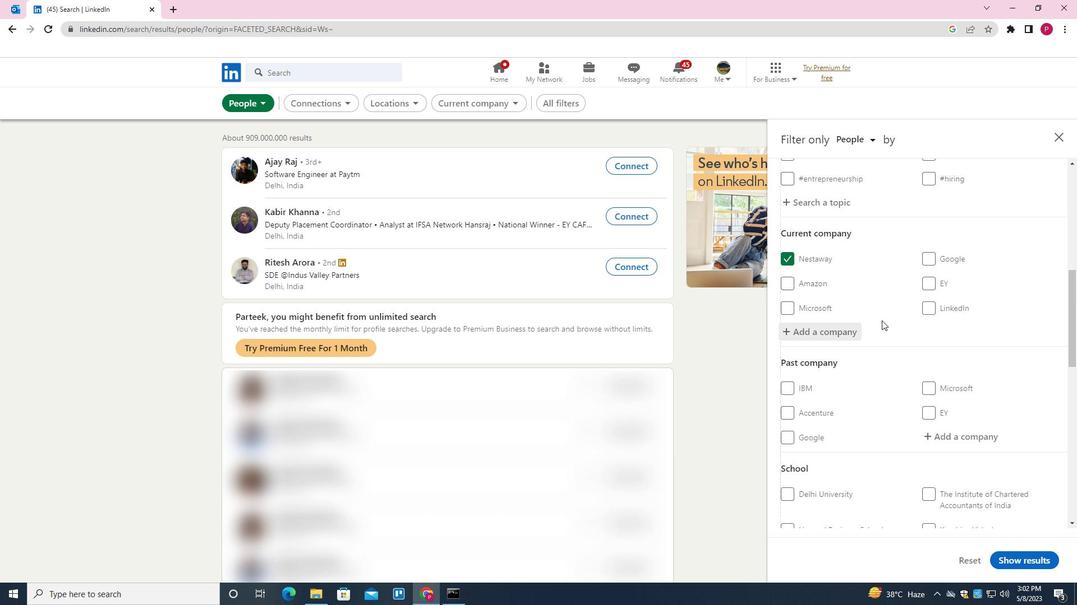 
Action: Mouse scrolled (881, 320) with delta (0, 0)
Screenshot: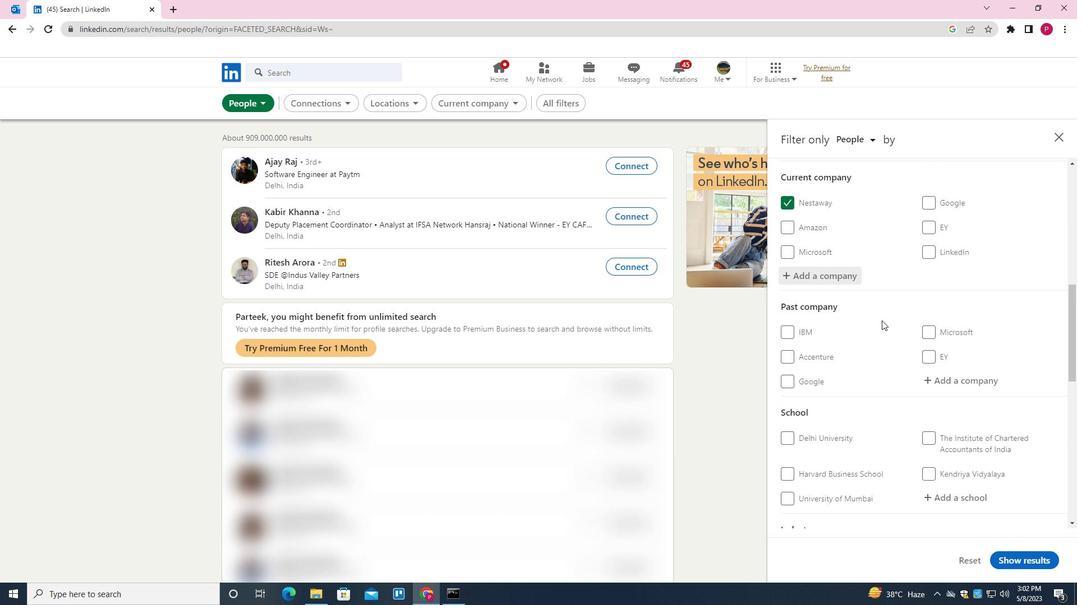 
Action: Mouse scrolled (881, 320) with delta (0, 0)
Screenshot: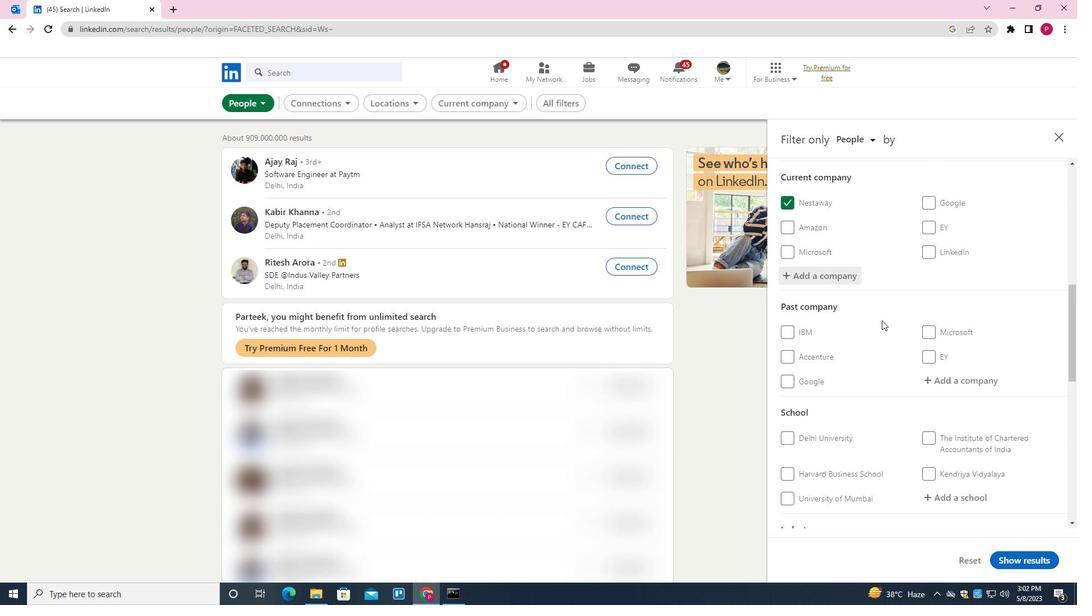 
Action: Mouse scrolled (881, 320) with delta (0, 0)
Screenshot: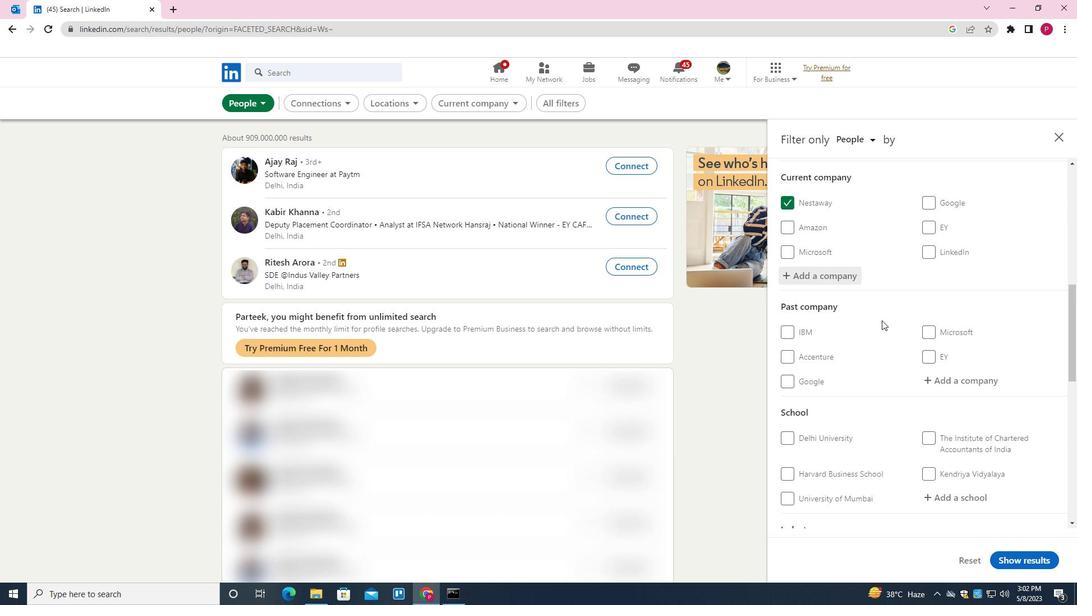 
Action: Mouse scrolled (881, 320) with delta (0, 0)
Screenshot: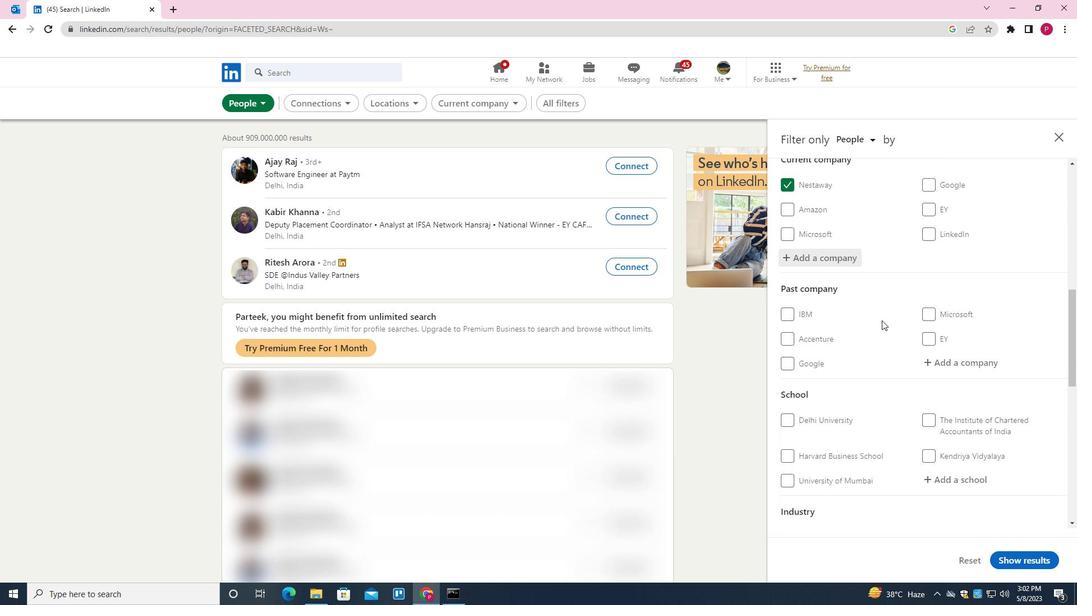 
Action: Mouse moved to (929, 276)
Screenshot: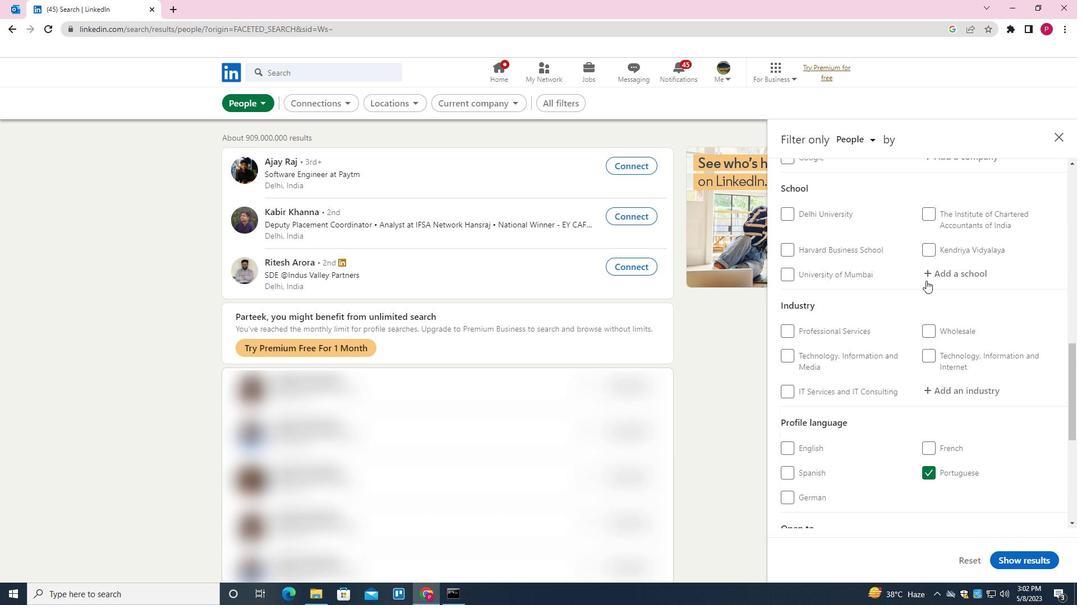 
Action: Mouse pressed left at (929, 276)
Screenshot: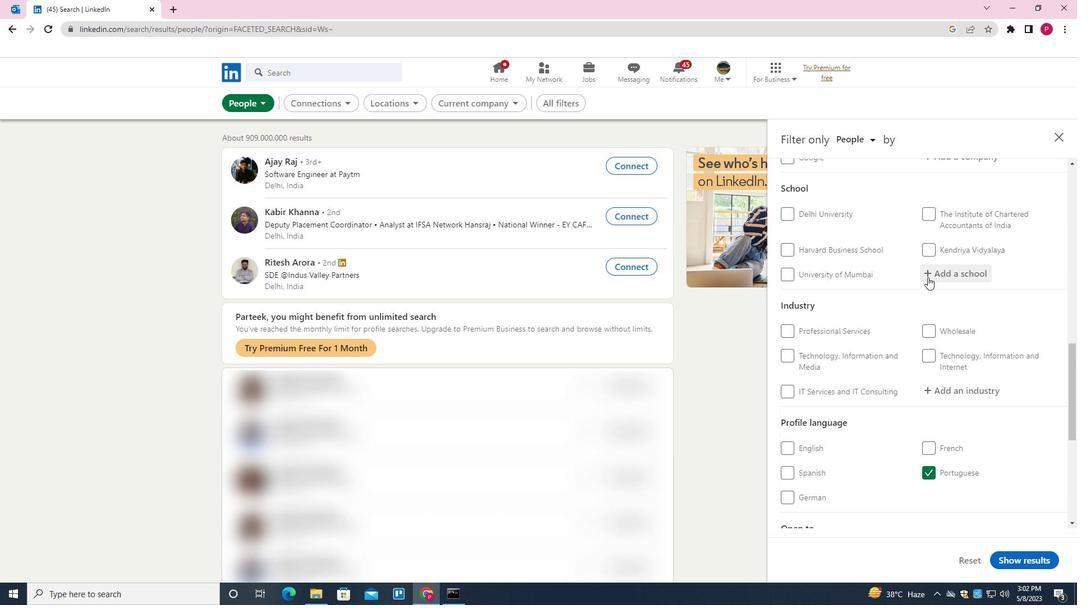 
Action: Mouse moved to (907, 301)
Screenshot: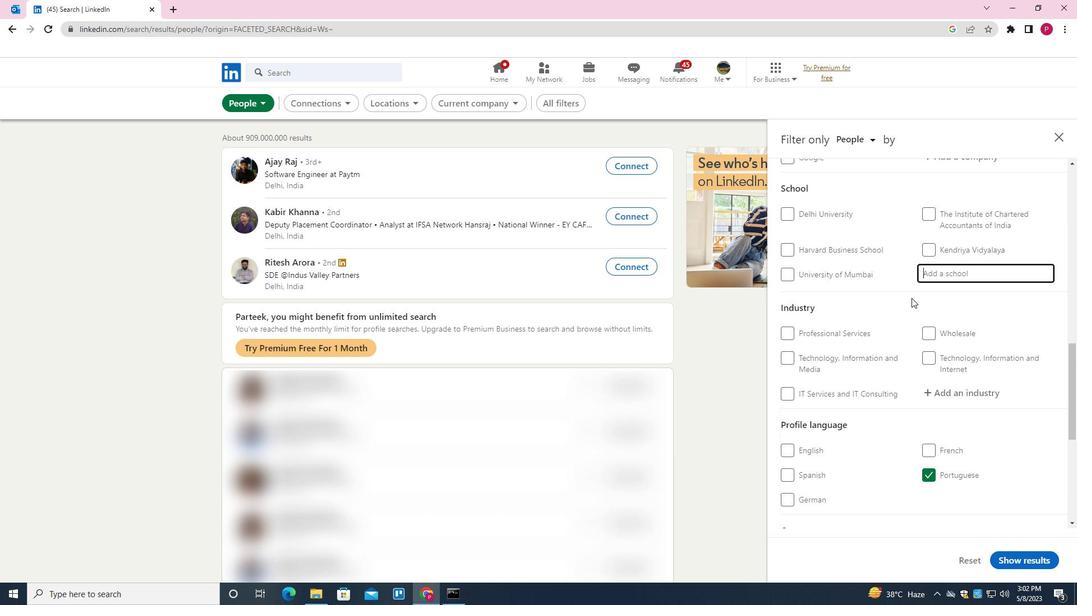 
Action: Key pressed <Key.shift><Key.shift><Key.shift><Key.shift><Key.shift><Key.shift><Key.shift><Key.shift><Key.shift><Key.shift><Key.shift><Key.shift><Key.shift><Key.shift><Key.shift><Key.shift><Key.shift><Key.shift><Key.shift><Key.shift><Key.shift><Key.shift><Key.shift><Key.shift><Key.shift><Key.shift>SHRI<Key.space><Key.shift><Key.shift><Key.shift>E<Key.backspace>RAM<Key.space><Key.shift><Key.shift>INSTITUTE<Key.space>OF<Key.space><Key.shift>TECHNOLOH<Key.backspace>GY<Key.down><Key.enter>
Screenshot: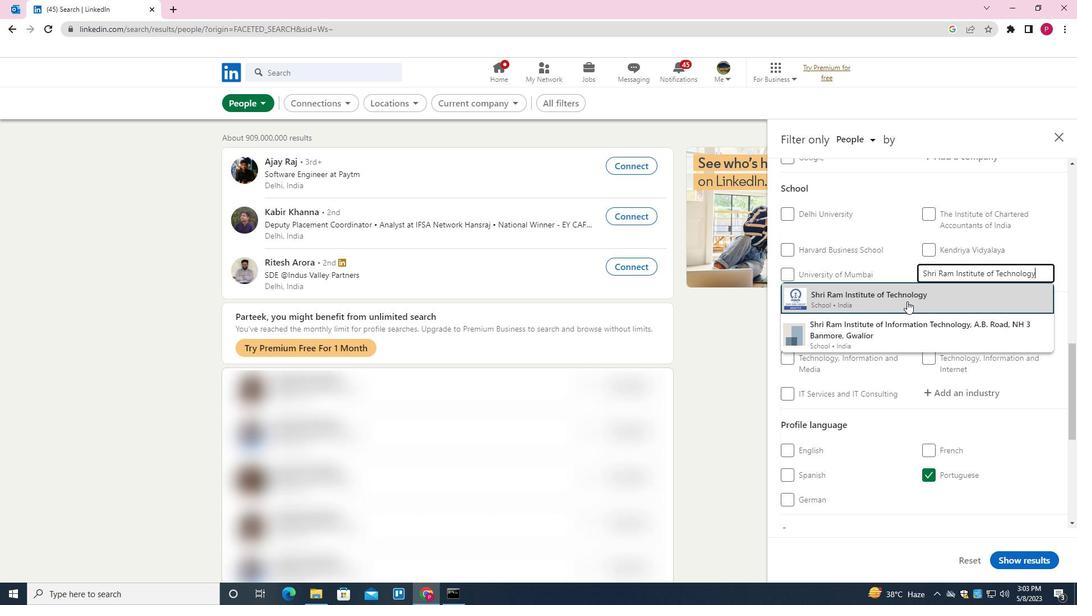 
Action: Mouse moved to (870, 356)
Screenshot: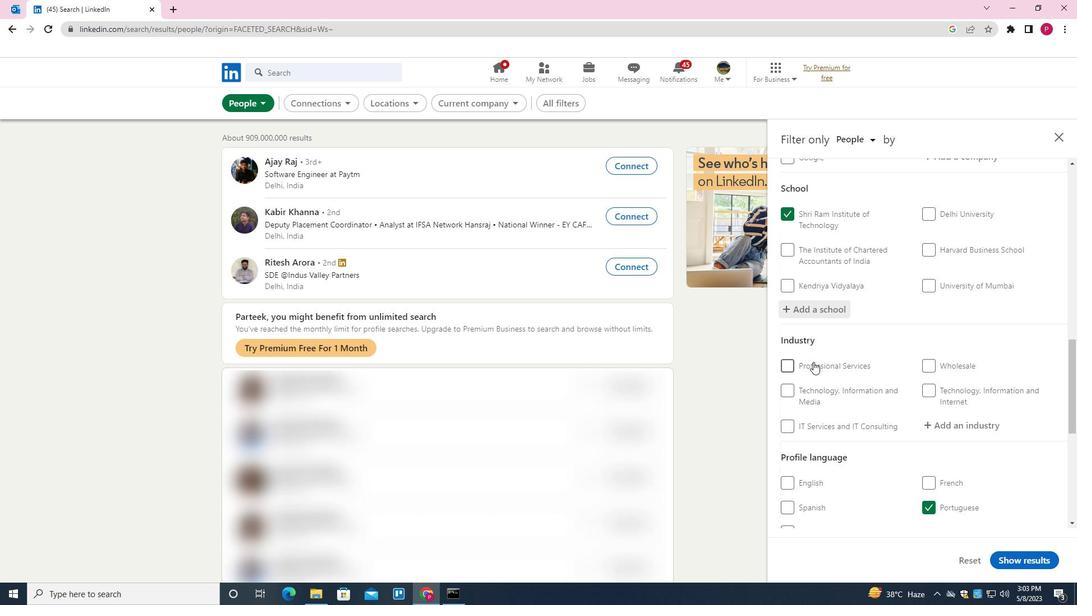 
Action: Mouse scrolled (870, 355) with delta (0, 0)
Screenshot: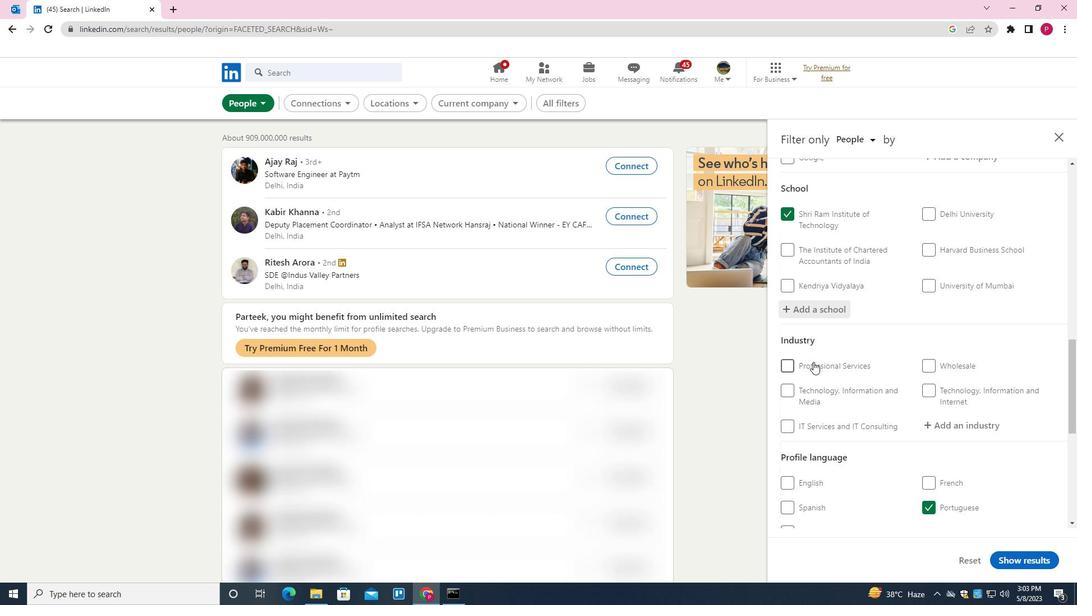 
Action: Mouse moved to (874, 354)
Screenshot: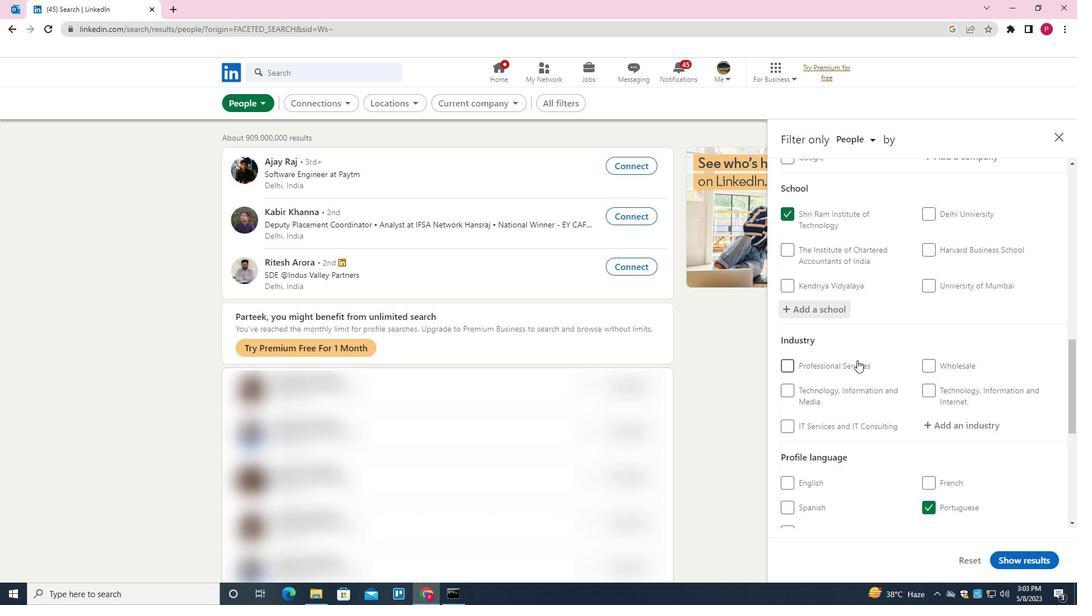 
Action: Mouse scrolled (874, 353) with delta (0, 0)
Screenshot: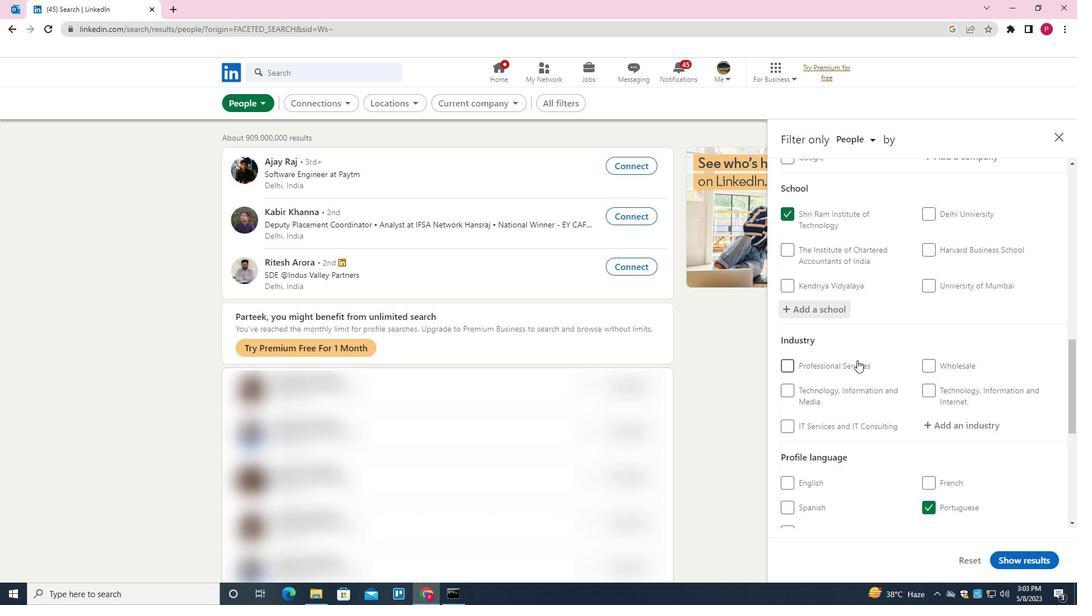 
Action: Mouse moved to (934, 315)
Screenshot: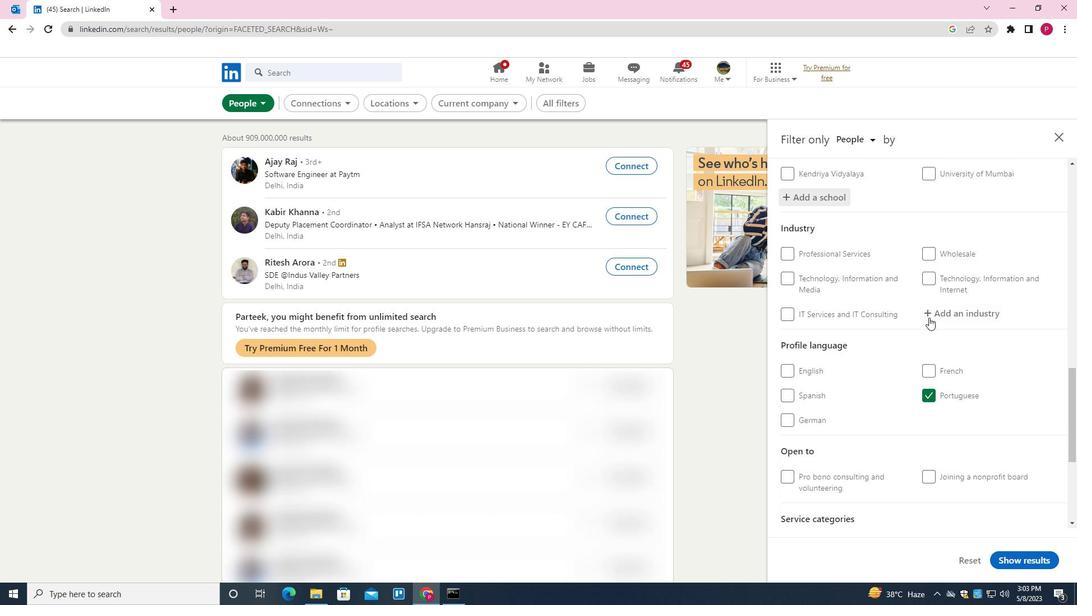 
Action: Mouse pressed left at (934, 315)
Screenshot: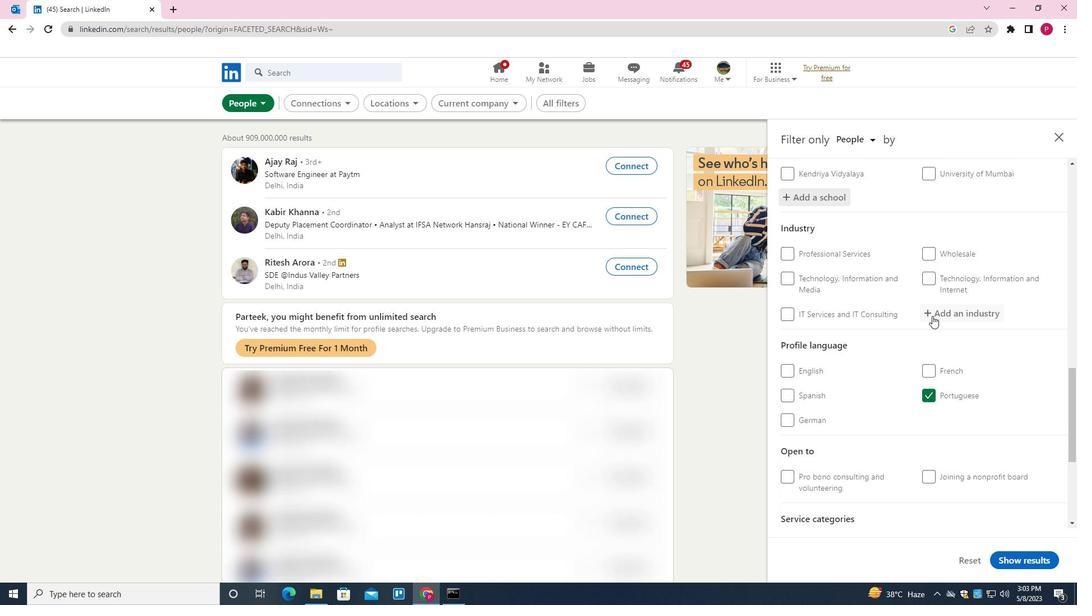 
Action: Mouse moved to (910, 317)
Screenshot: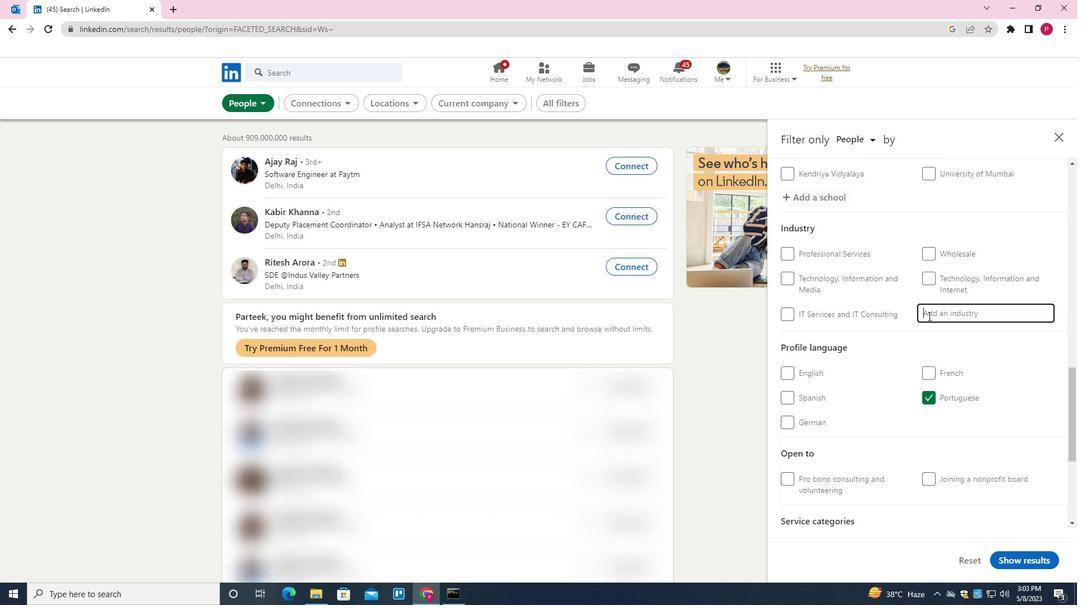 
Action: Key pressed <Key.shift>SHEET<Key.space><Key.shift>MUSIC<Key.space><Key.down><Key.enter>
Screenshot: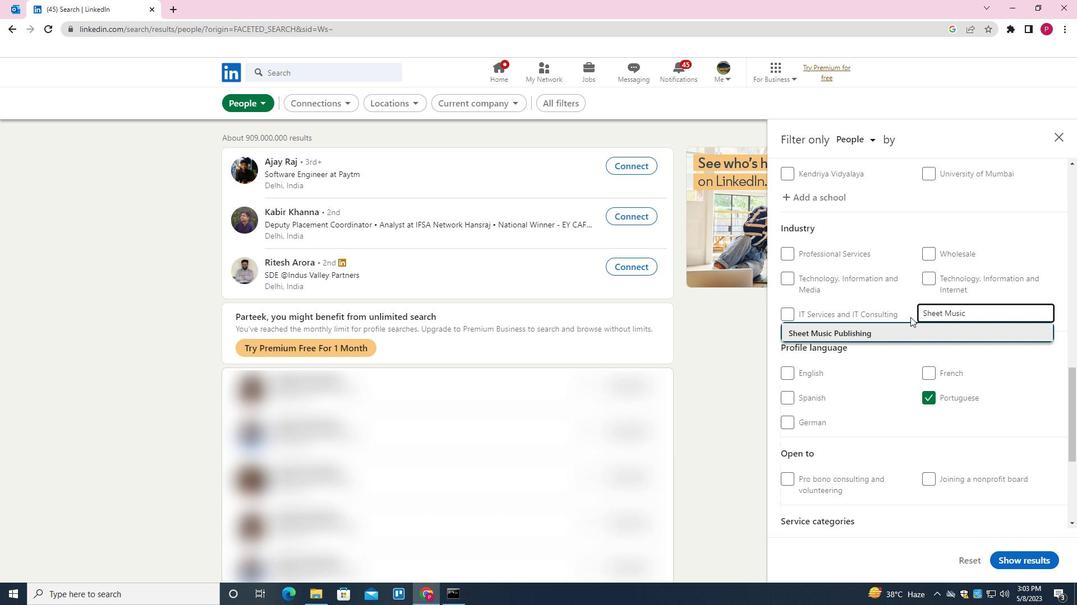 
Action: Mouse moved to (909, 318)
Screenshot: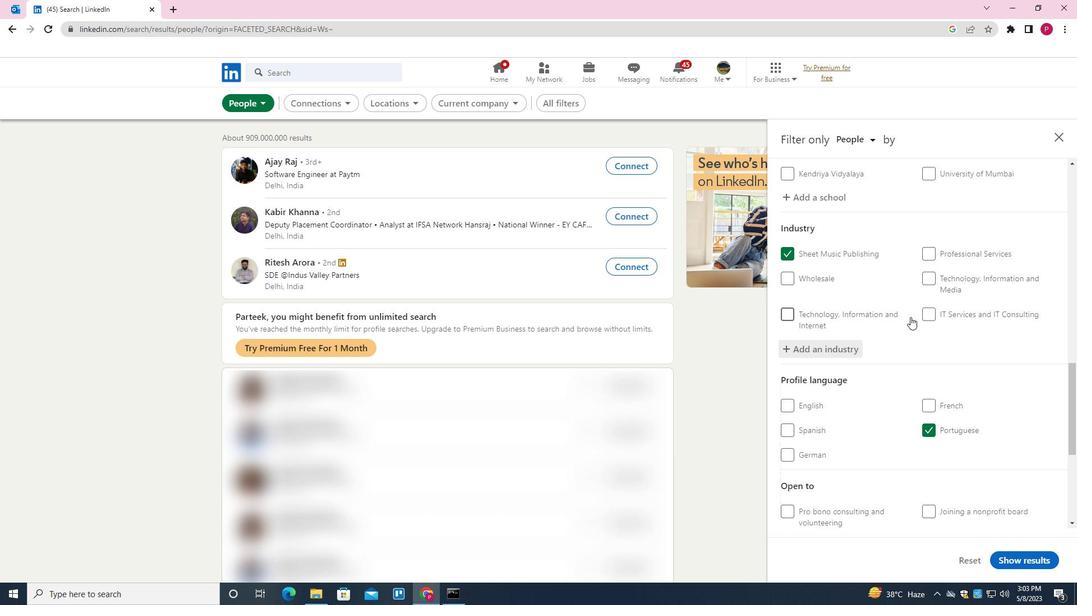 
Action: Mouse scrolled (909, 317) with delta (0, 0)
Screenshot: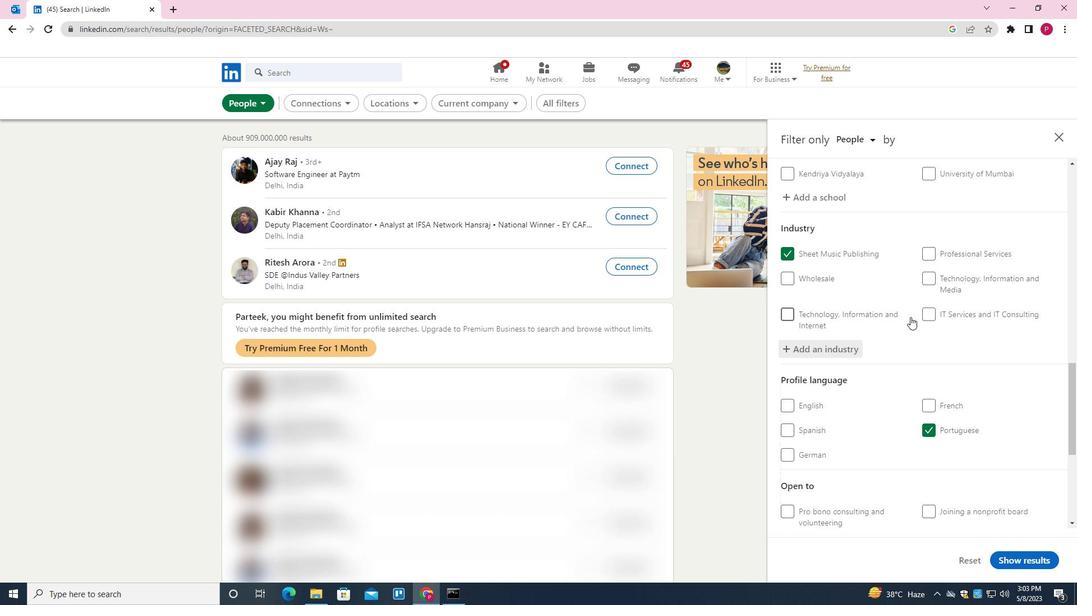 
Action: Mouse scrolled (909, 317) with delta (0, 0)
Screenshot: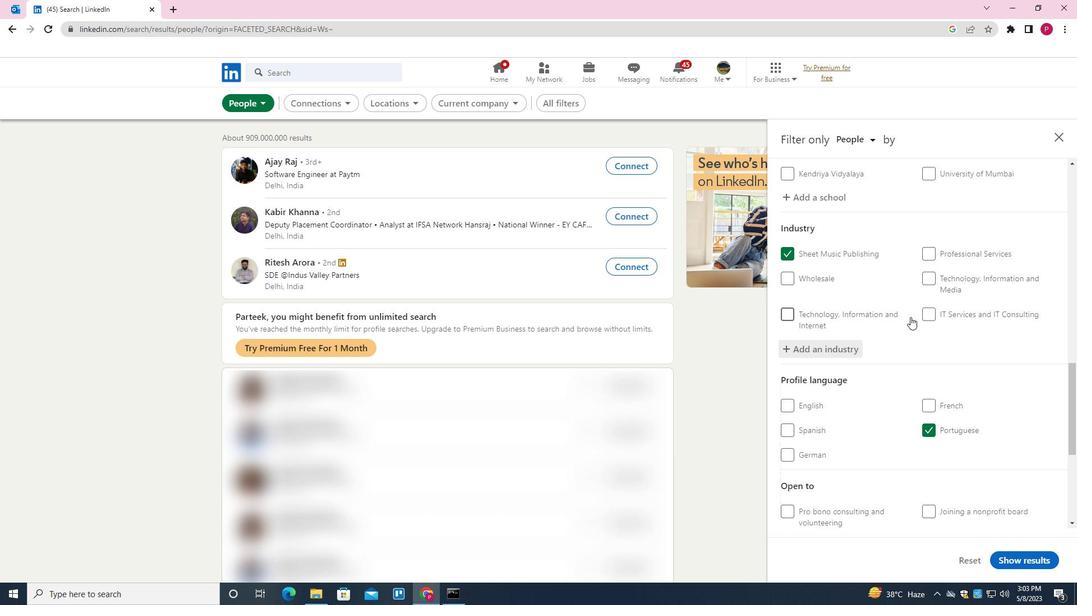 
Action: Mouse scrolled (909, 317) with delta (0, 0)
Screenshot: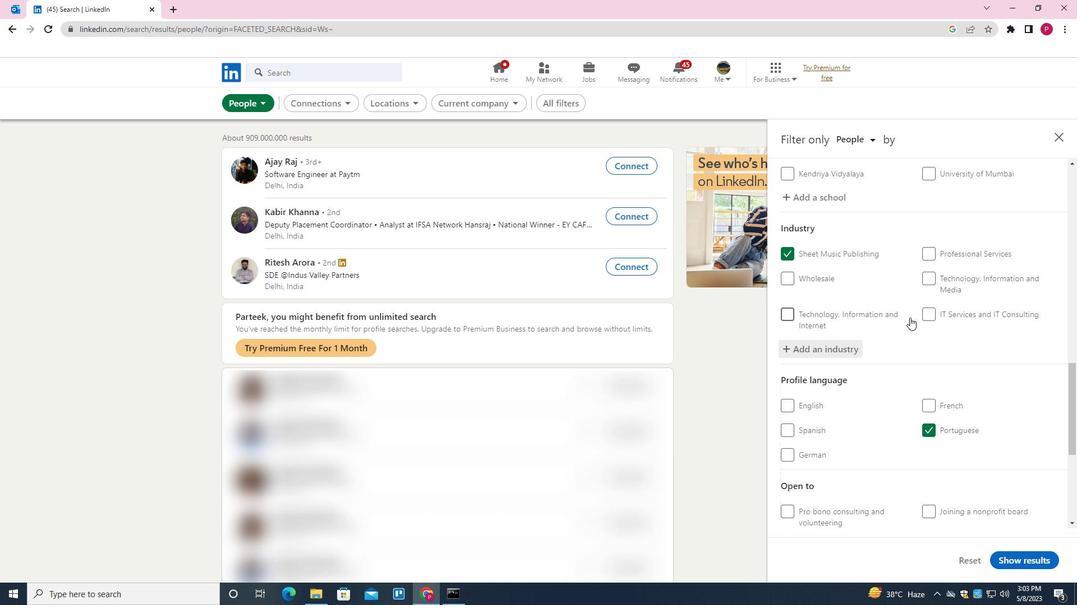 
Action: Mouse moved to (908, 318)
Screenshot: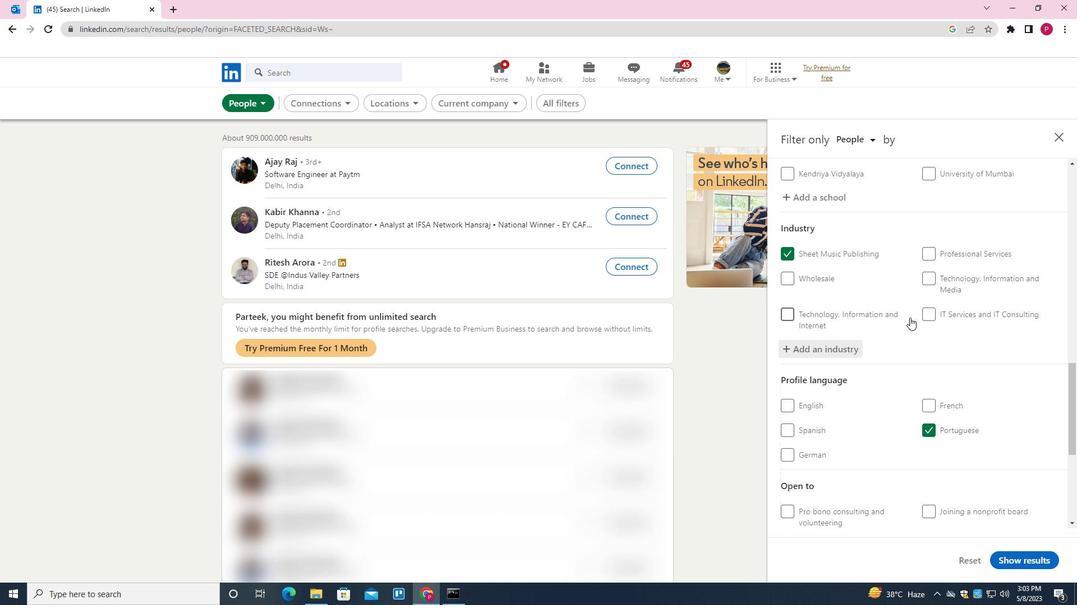 
Action: Mouse scrolled (908, 318) with delta (0, 0)
Screenshot: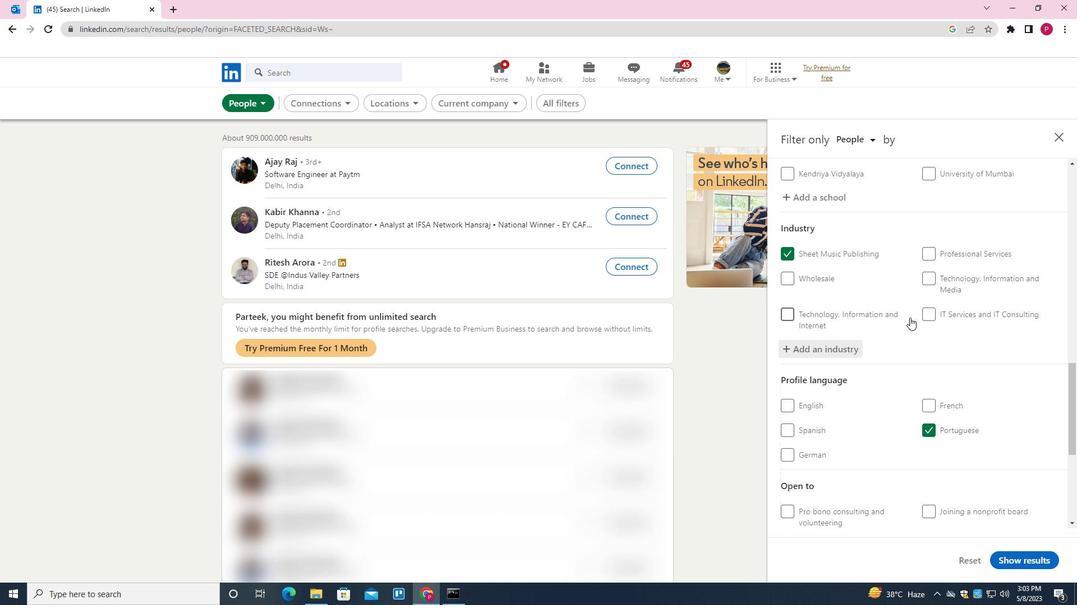 
Action: Mouse moved to (940, 401)
Screenshot: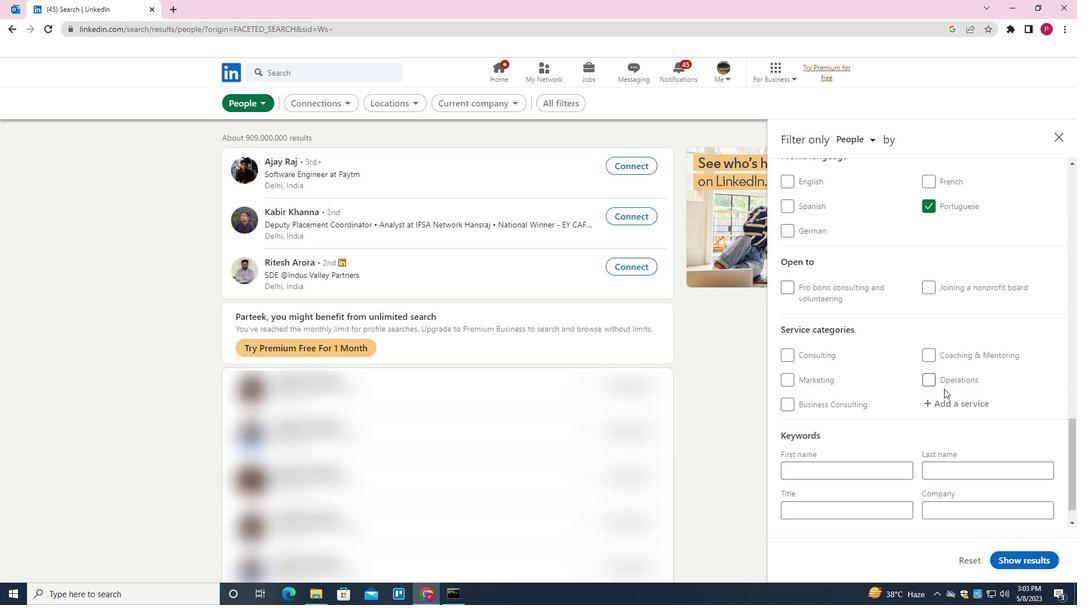 
Action: Mouse pressed left at (940, 401)
Screenshot: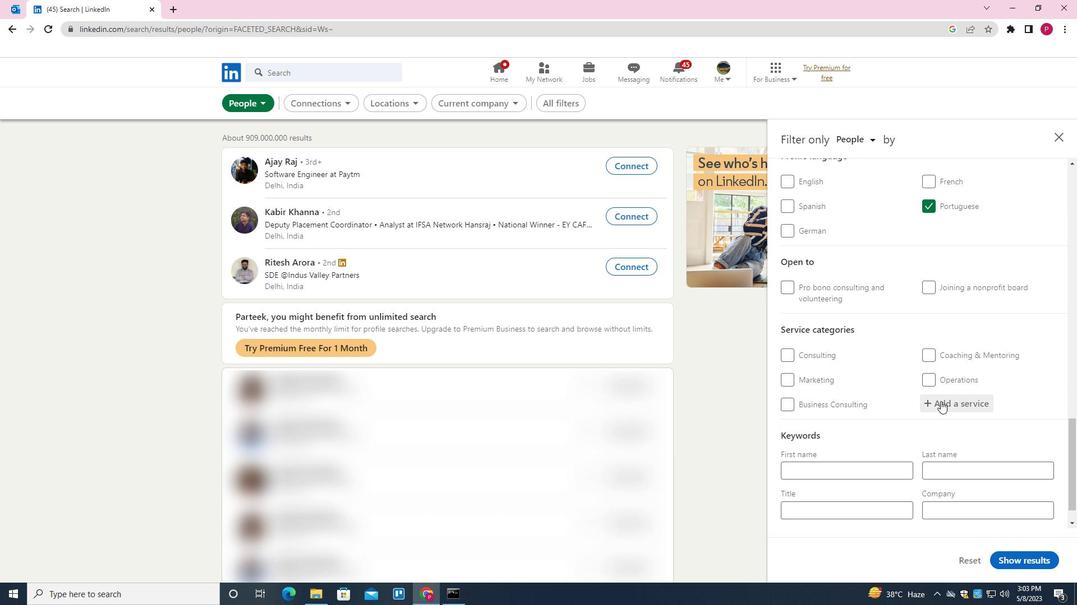 
Action: Key pressed <Key.shift><Key.shift><Key.shift>RESEARCH<Key.space><Key.enter>
Screenshot: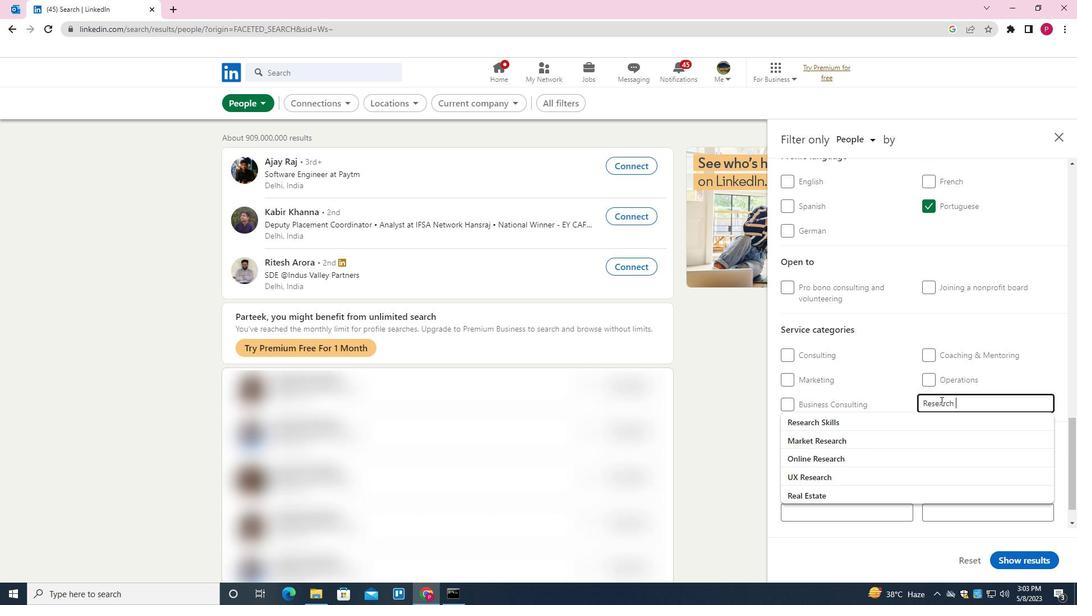
Action: Mouse moved to (935, 406)
Screenshot: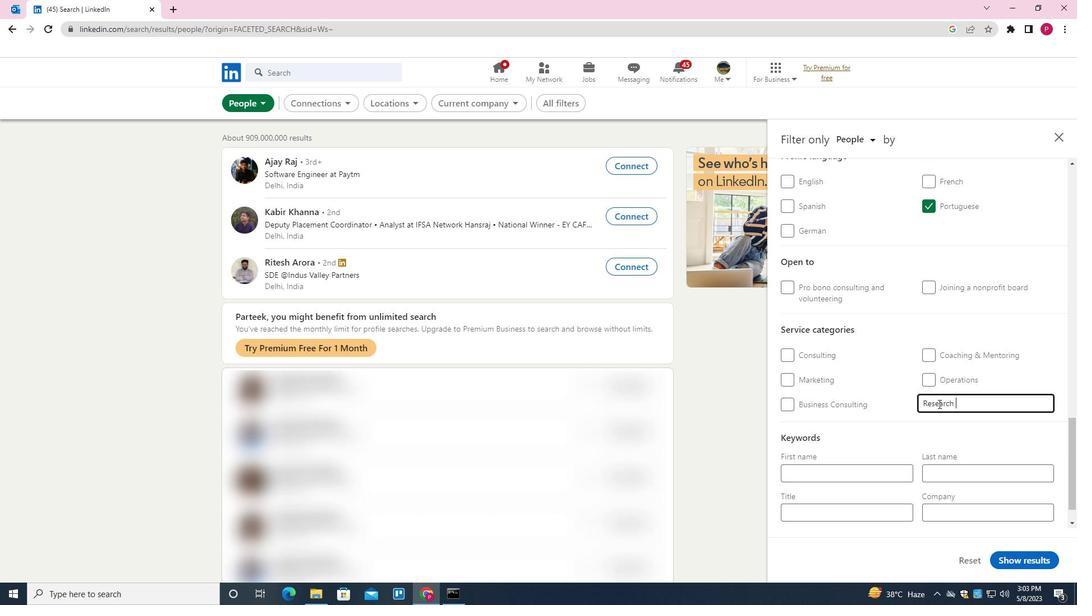 
Action: Mouse scrolled (935, 406) with delta (0, 0)
Screenshot: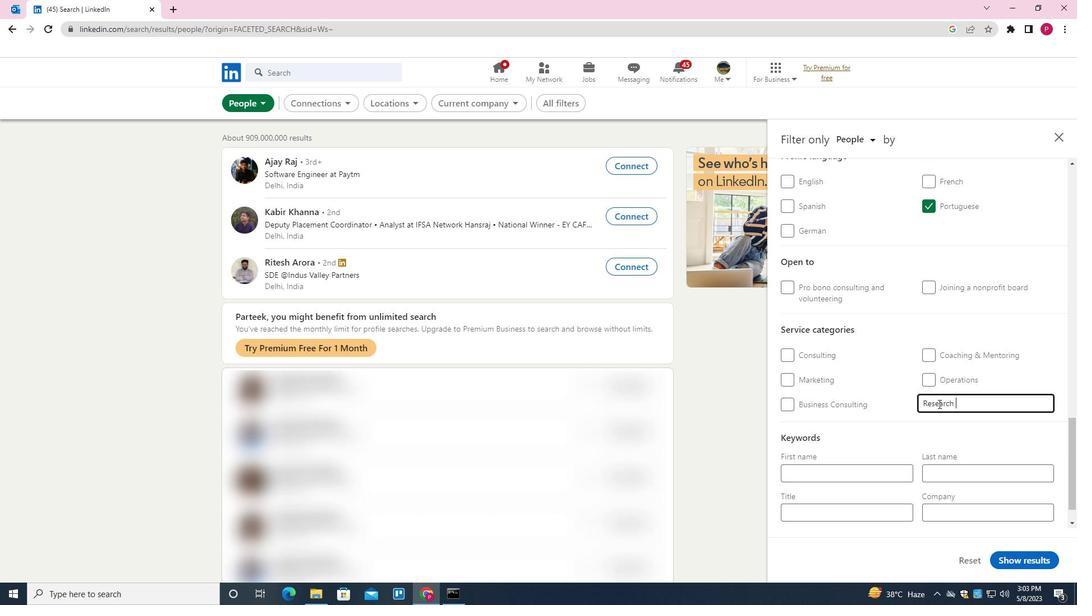 
Action: Mouse moved to (934, 407)
Screenshot: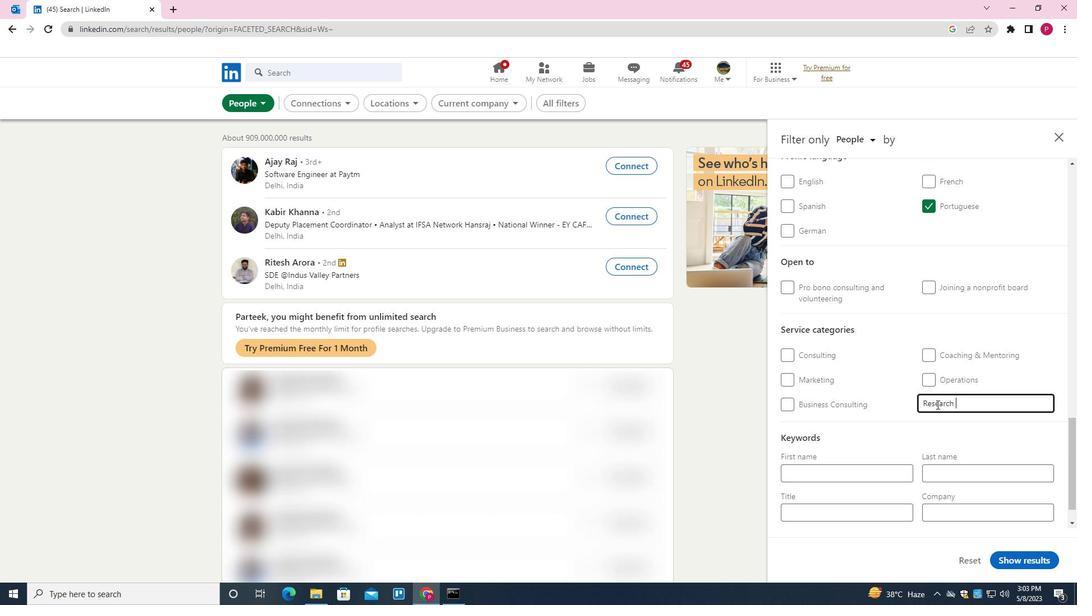 
Action: Mouse scrolled (934, 406) with delta (0, 0)
Screenshot: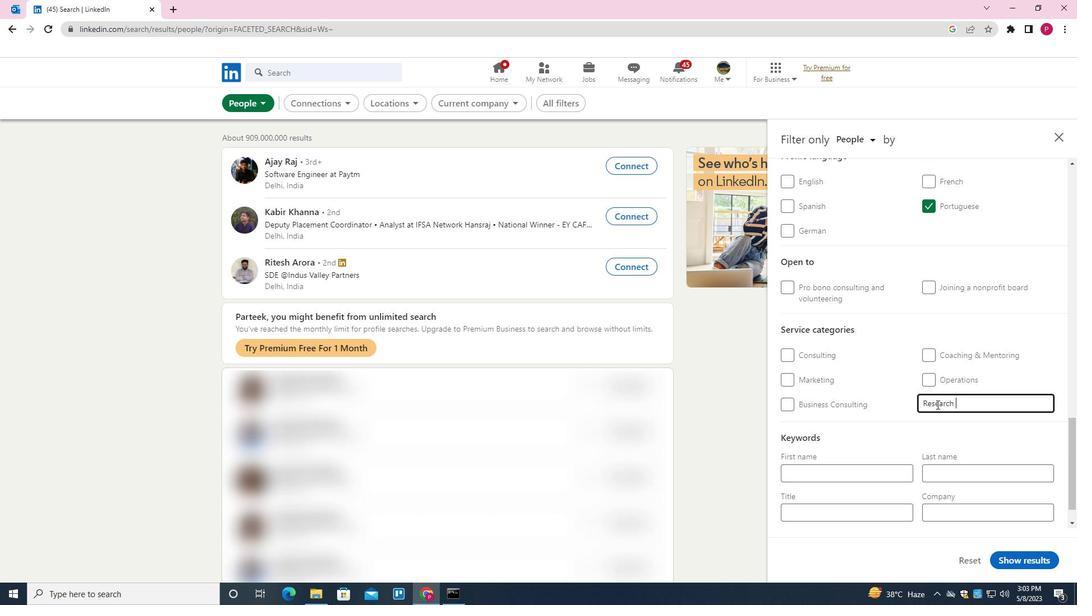 
Action: Mouse moved to (931, 408)
Screenshot: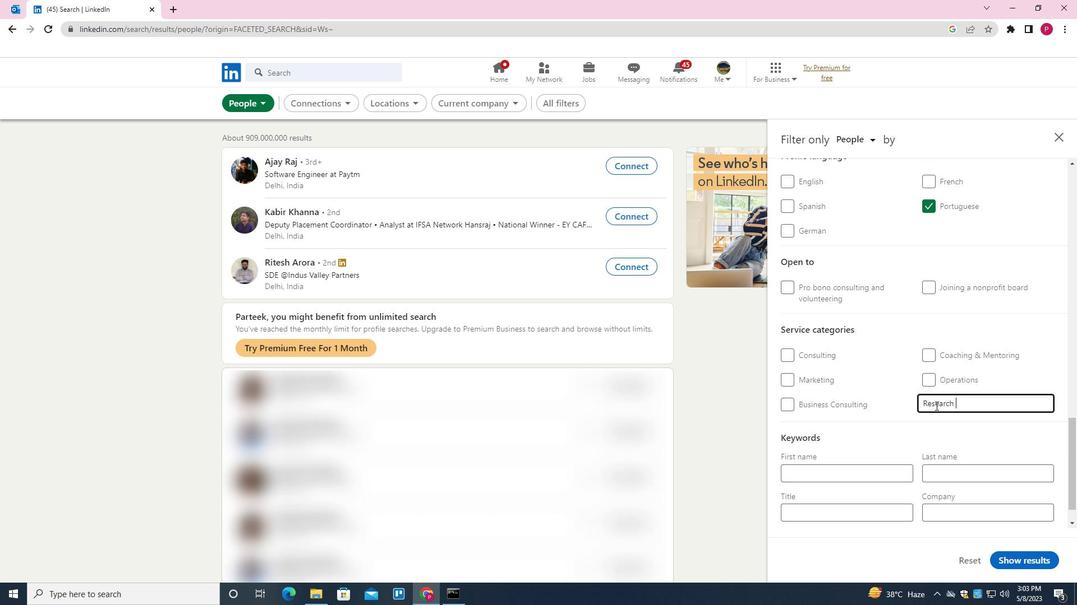 
Action: Mouse scrolled (931, 407) with delta (0, 0)
Screenshot: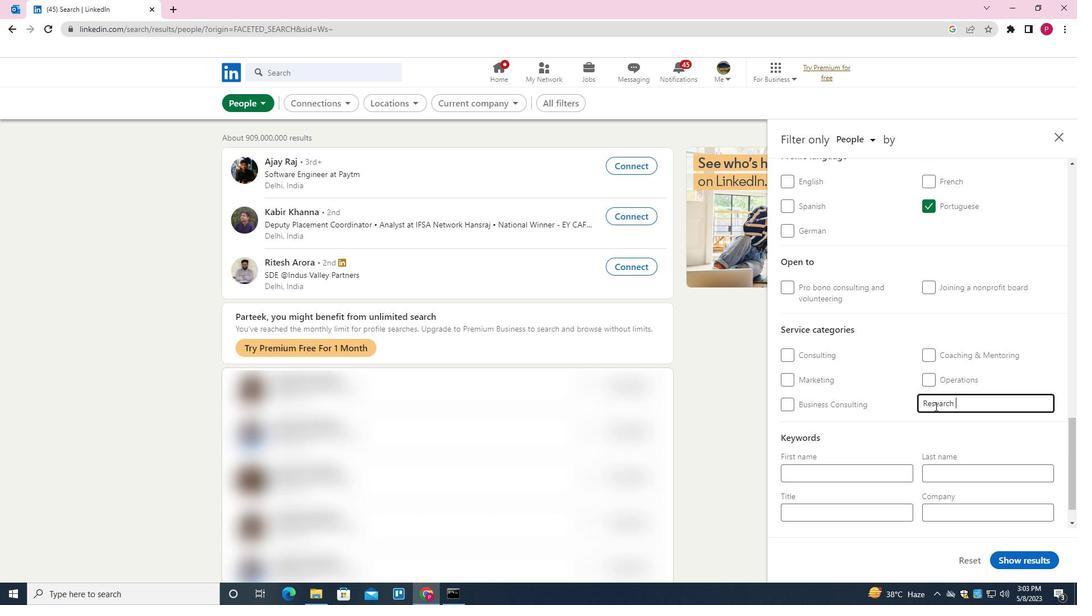 
Action: Mouse moved to (892, 477)
Screenshot: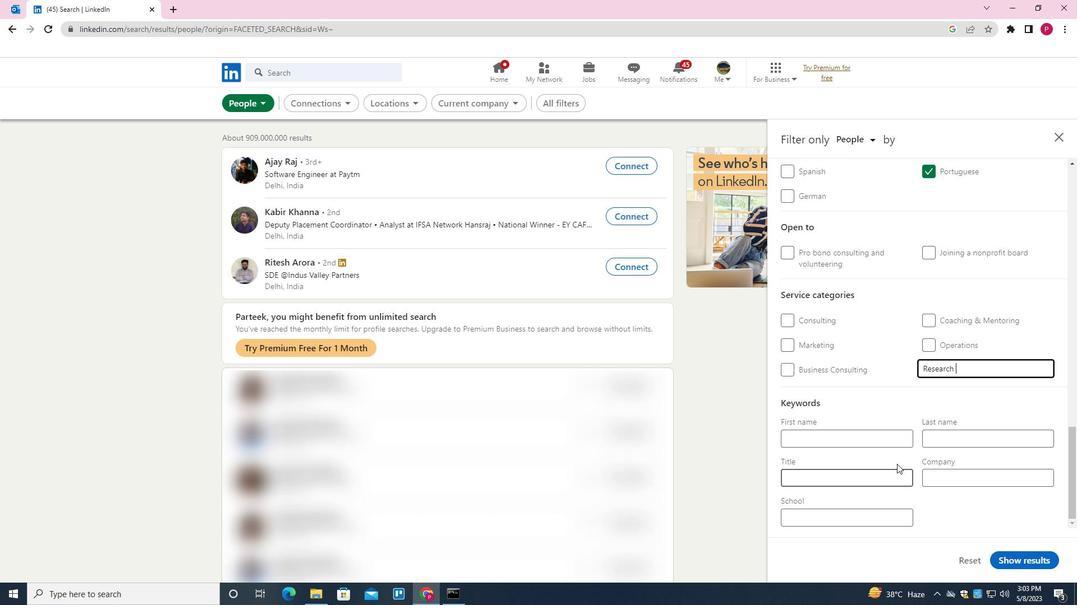
Action: Mouse pressed left at (892, 477)
Screenshot: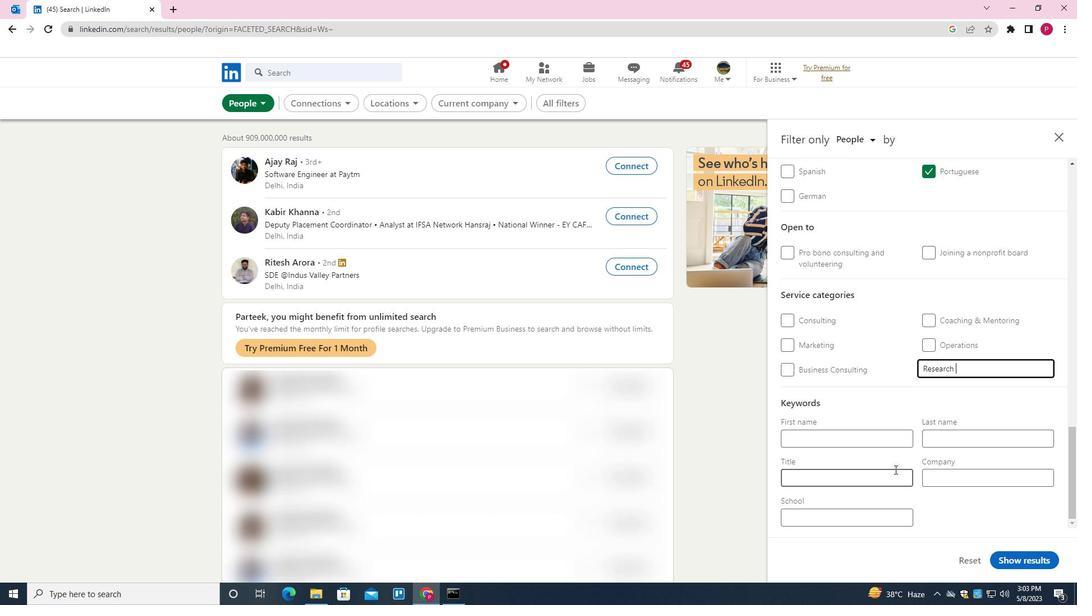 
Action: Key pressed <Key.shift><Key.shift><Key.shift>ADDICTION<Key.space><Key.shift>COUNSELOR
Screenshot: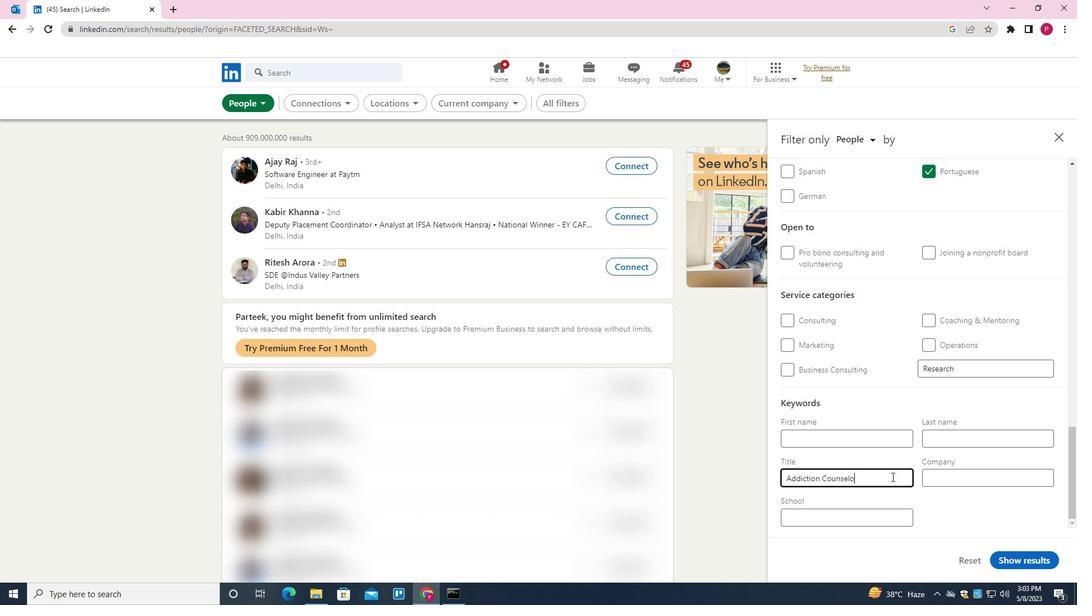 
Action: Mouse moved to (1044, 560)
Screenshot: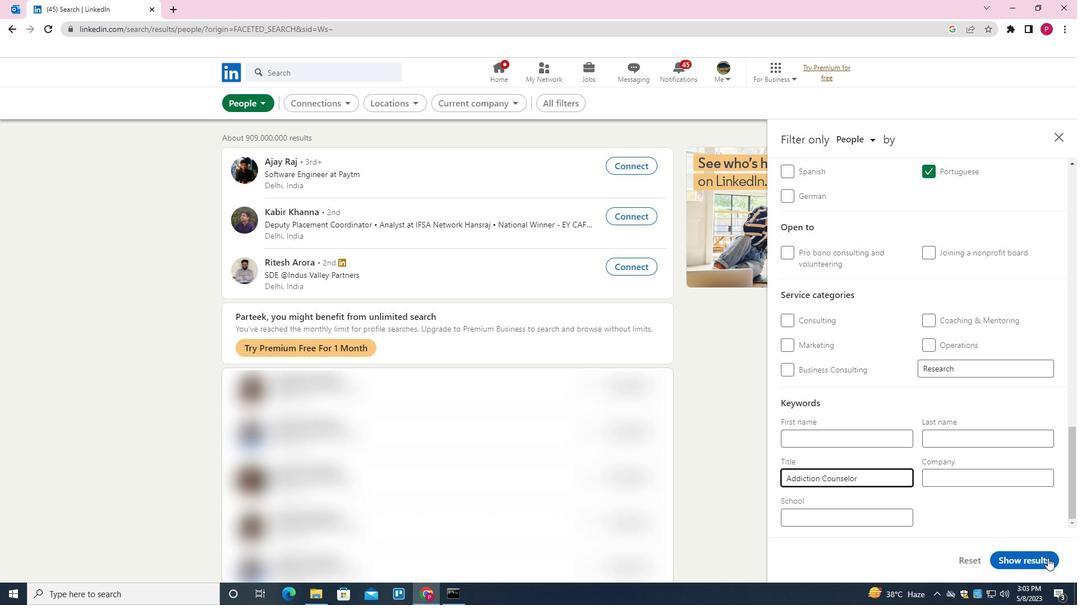 
Action: Mouse pressed left at (1044, 560)
Screenshot: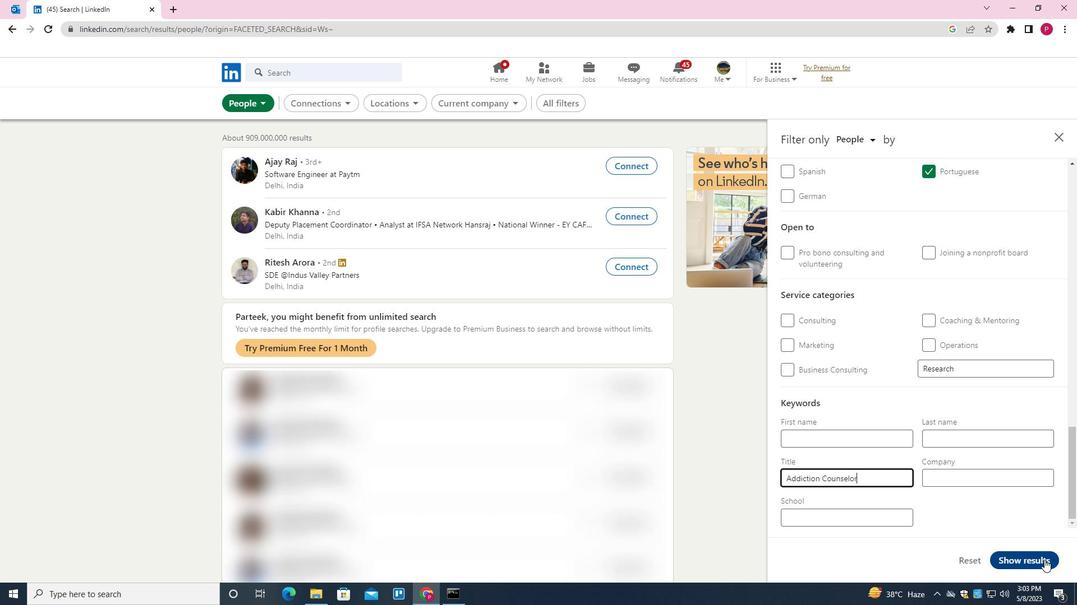 
Action: Mouse moved to (868, 403)
Screenshot: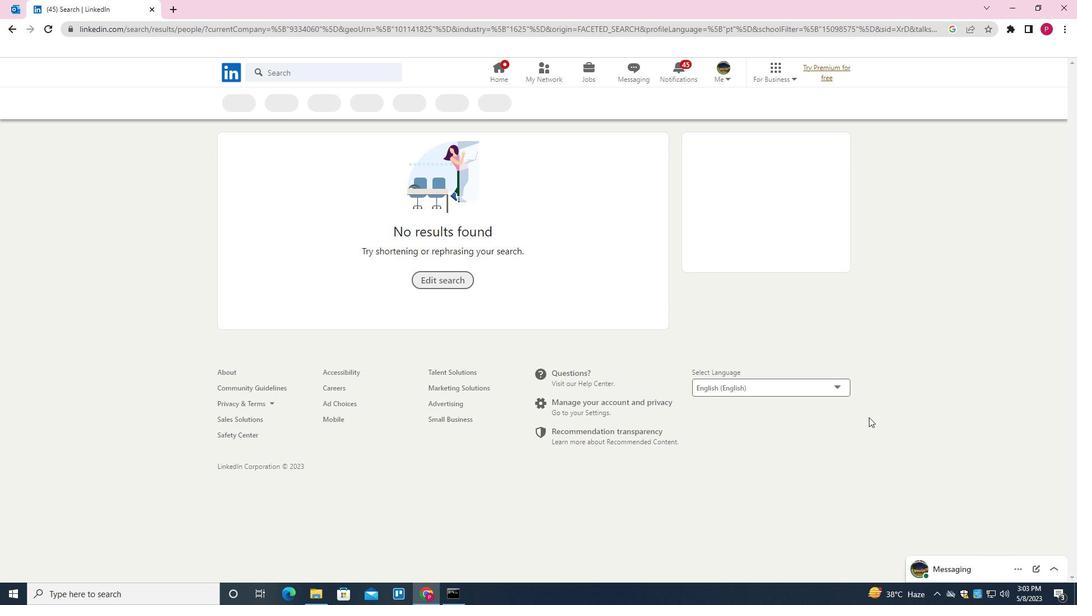 
